 Task: Find connections with filter location Traiskirchen with filter topic #digitalnomadwith filter profile language English with filter current company RBL Bank with filter school Crescent School with filter industry Broadcast Media Production and Distribution with filter service category Market Research with filter keywords title Guidance Counselor
Action: Mouse moved to (427, 149)
Screenshot: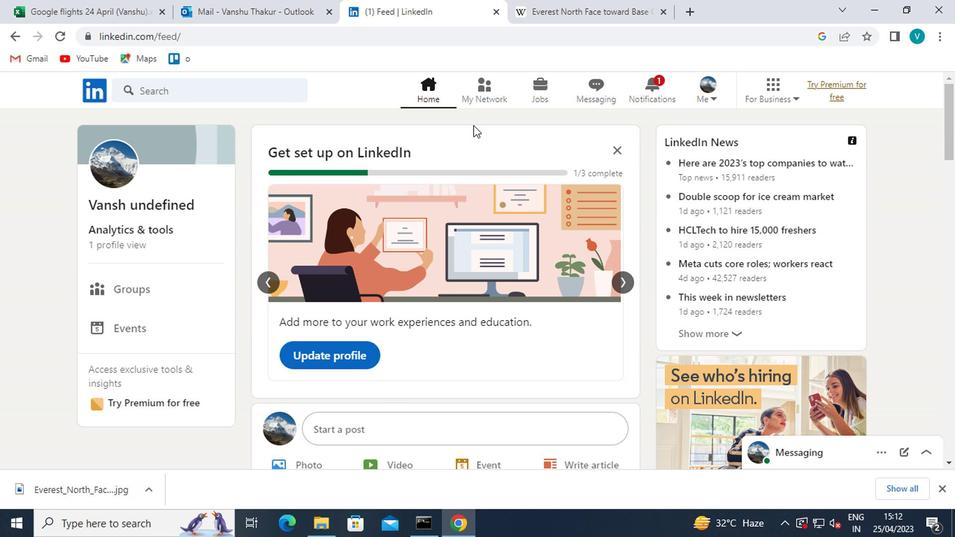 
Action: Mouse pressed left at (427, 149)
Screenshot: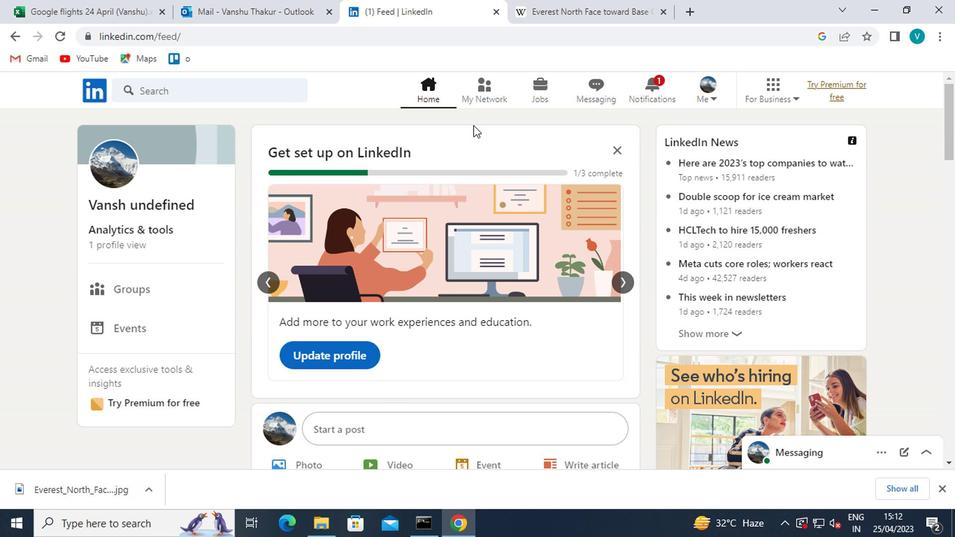 
Action: Mouse moved to (183, 202)
Screenshot: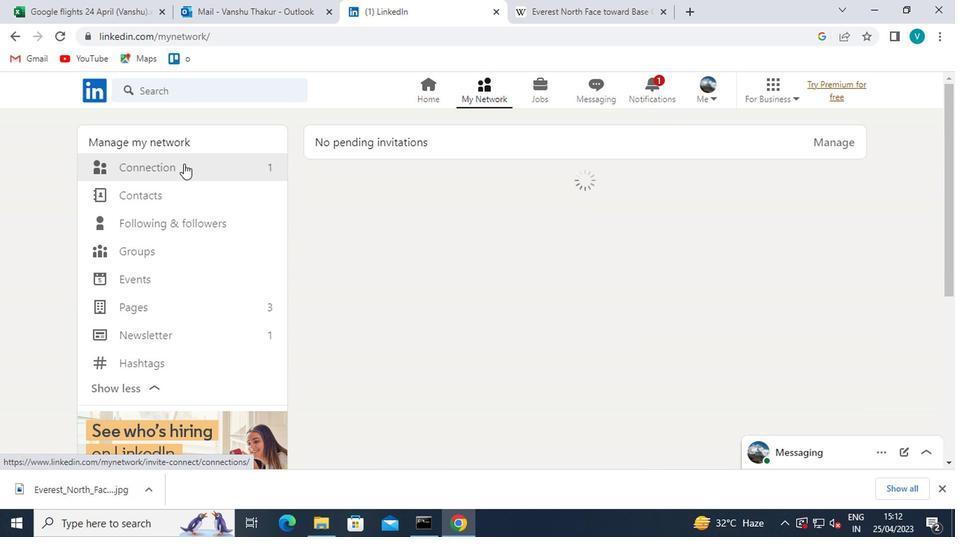 
Action: Mouse pressed left at (183, 202)
Screenshot: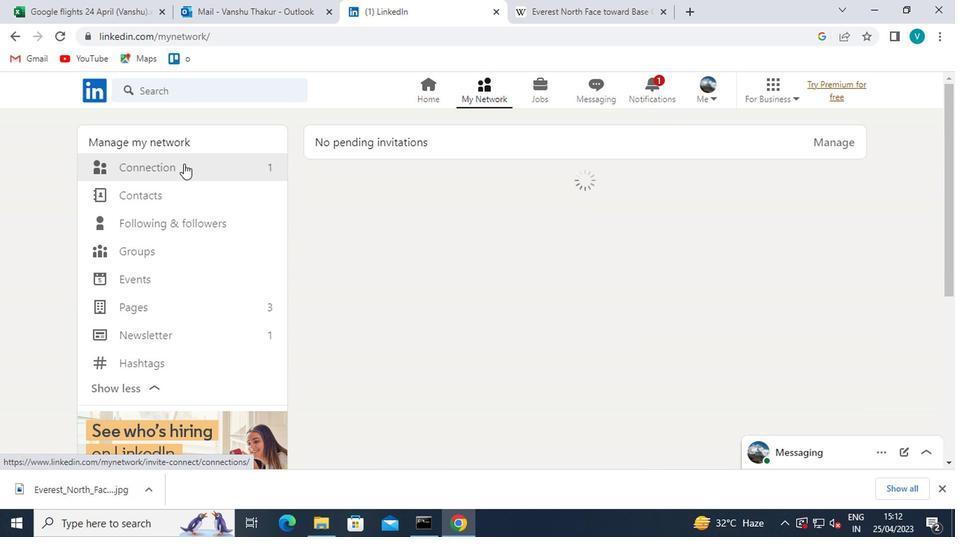 
Action: Mouse moved to (489, 206)
Screenshot: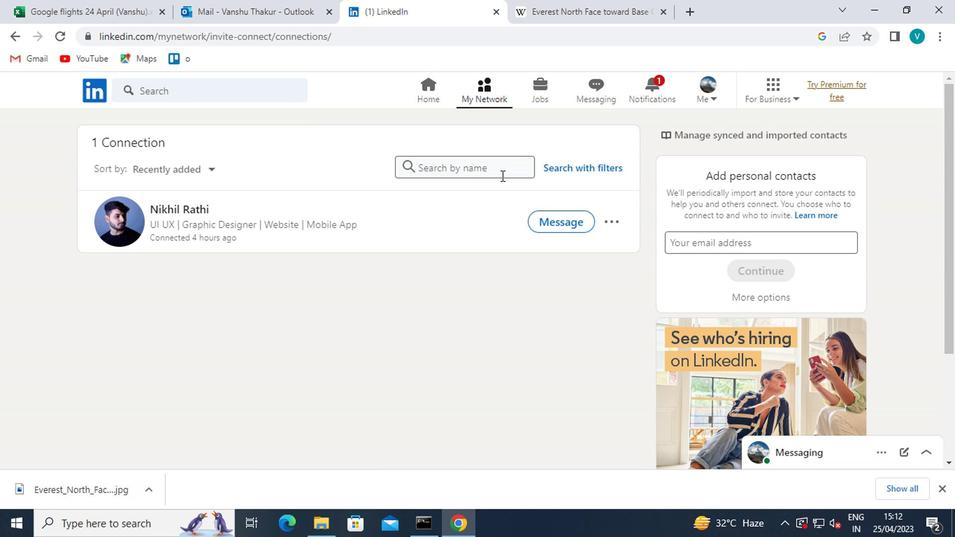 
Action: Mouse pressed left at (489, 206)
Screenshot: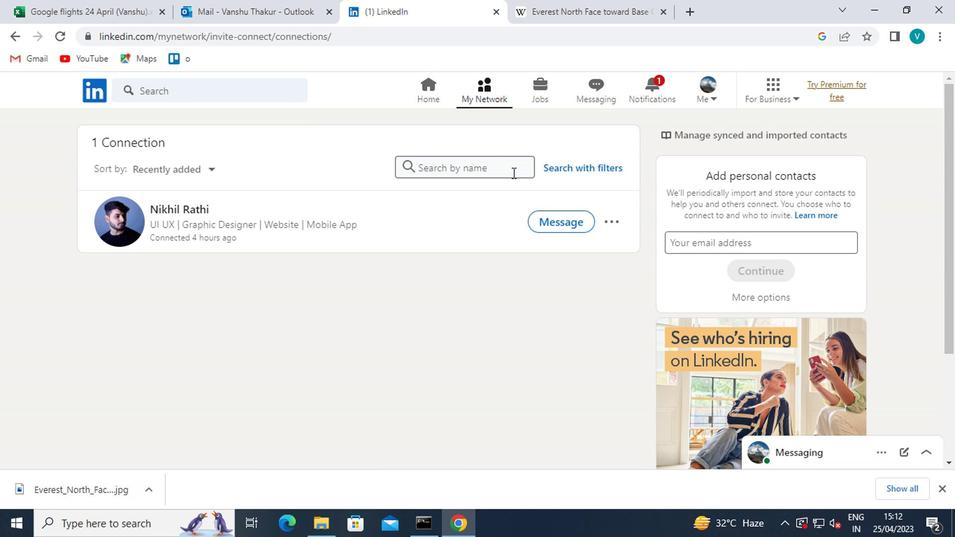 
Action: Mouse moved to (417, 172)
Screenshot: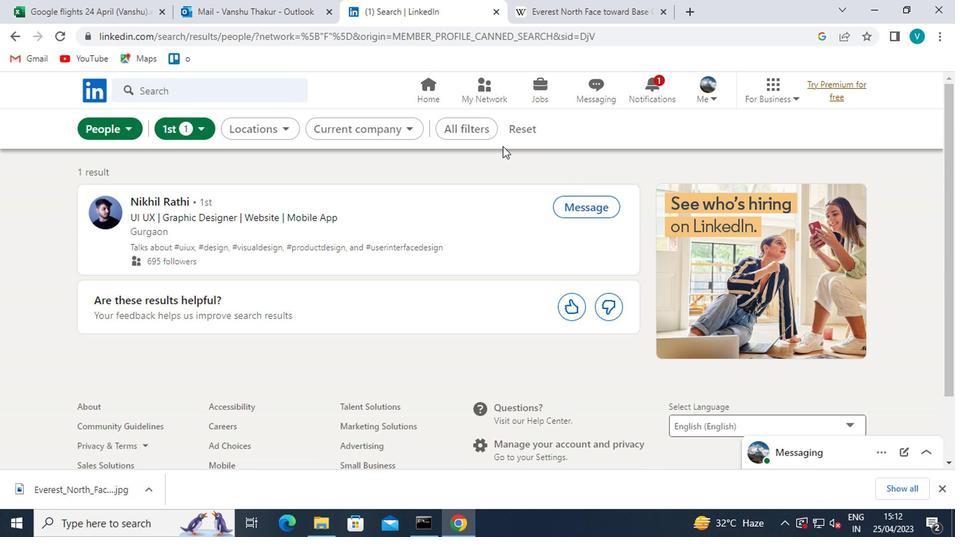 
Action: Mouse pressed left at (417, 172)
Screenshot: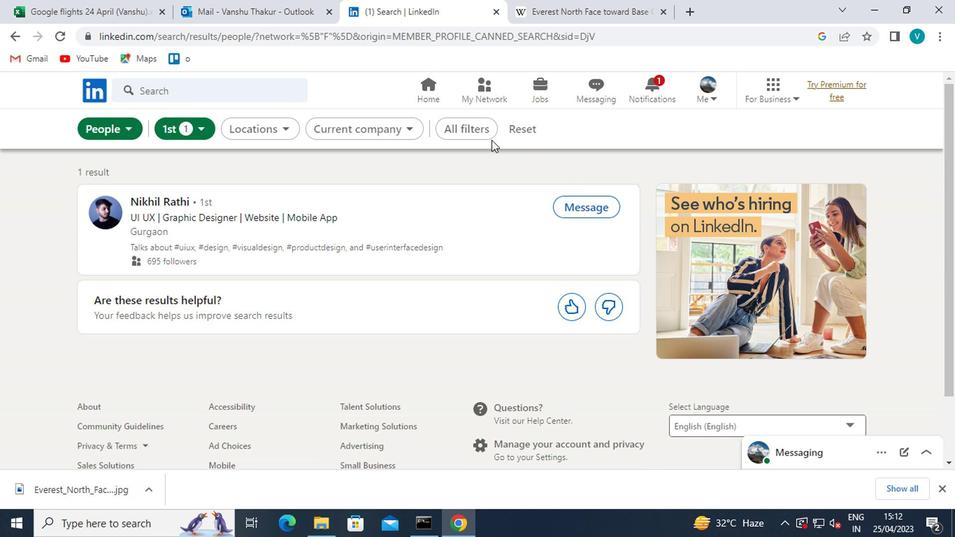 
Action: Mouse moved to (525, 257)
Screenshot: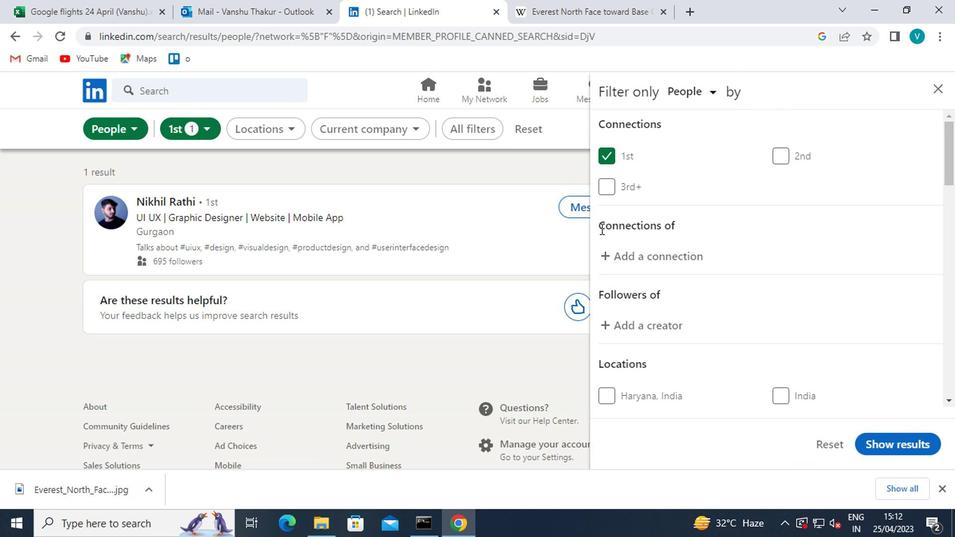 
Action: Mouse scrolled (525, 257) with delta (0, 0)
Screenshot: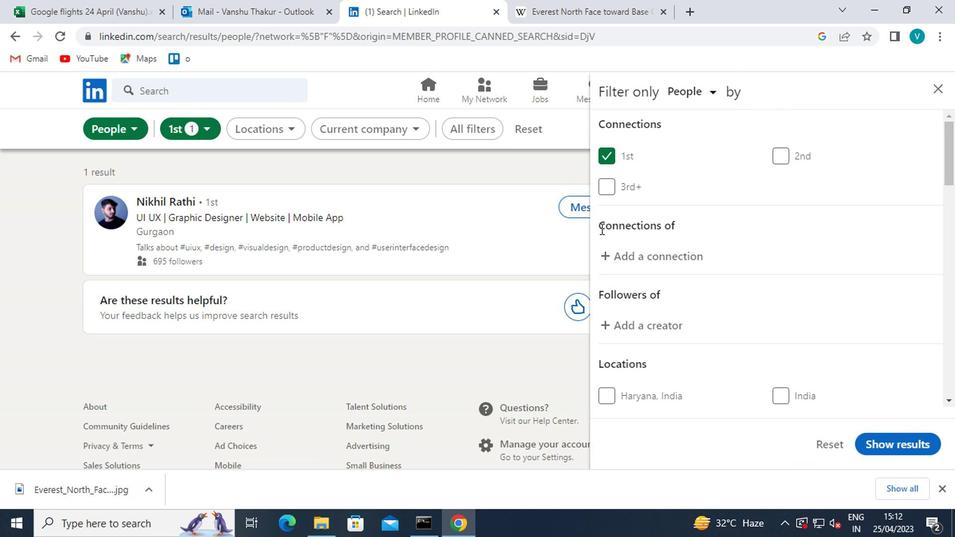 
Action: Mouse moved to (525, 258)
Screenshot: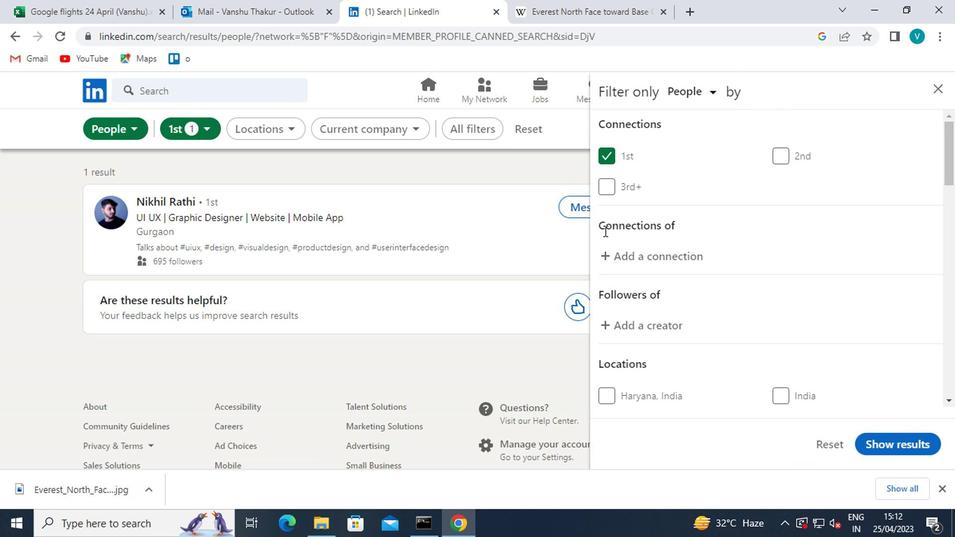 
Action: Mouse scrolled (525, 257) with delta (0, 0)
Screenshot: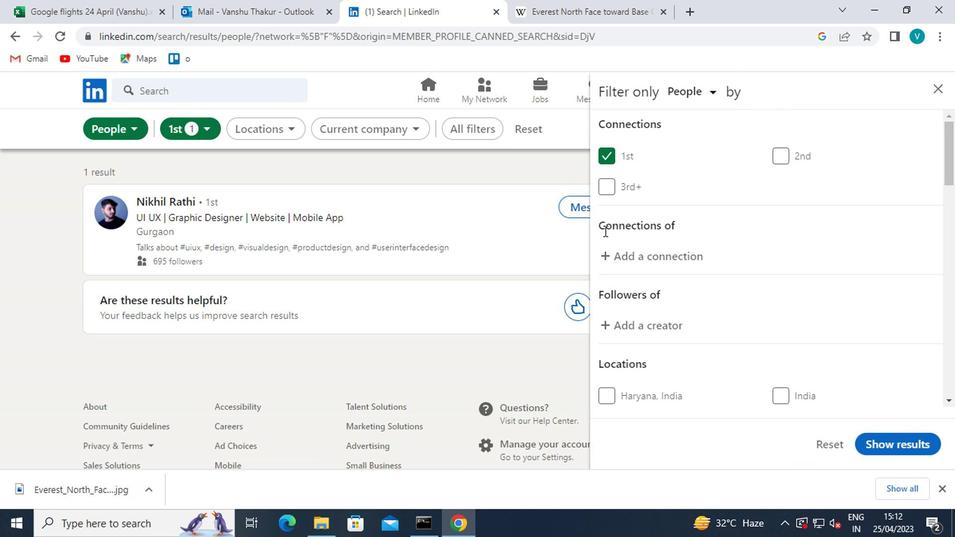 
Action: Mouse moved to (560, 310)
Screenshot: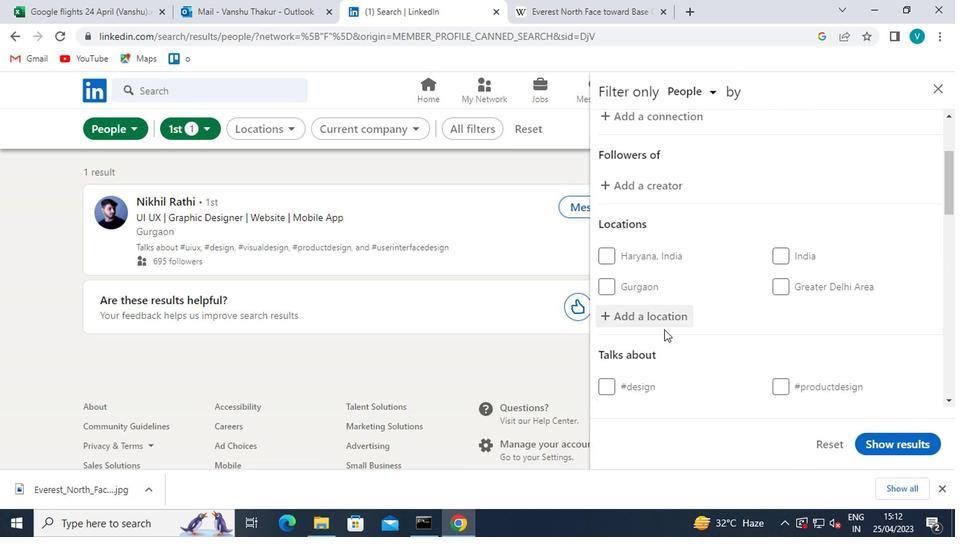 
Action: Mouse pressed left at (560, 310)
Screenshot: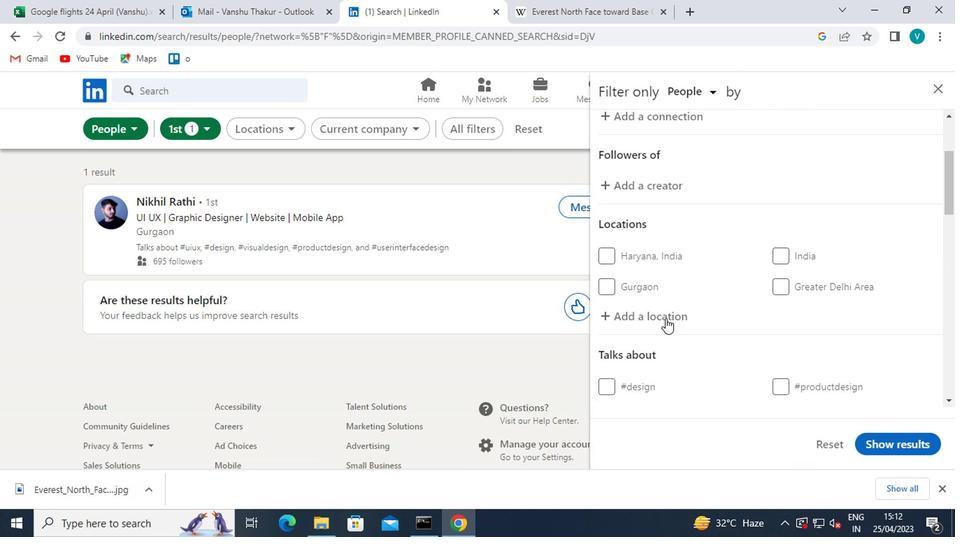 
Action: Mouse moved to (558, 307)
Screenshot: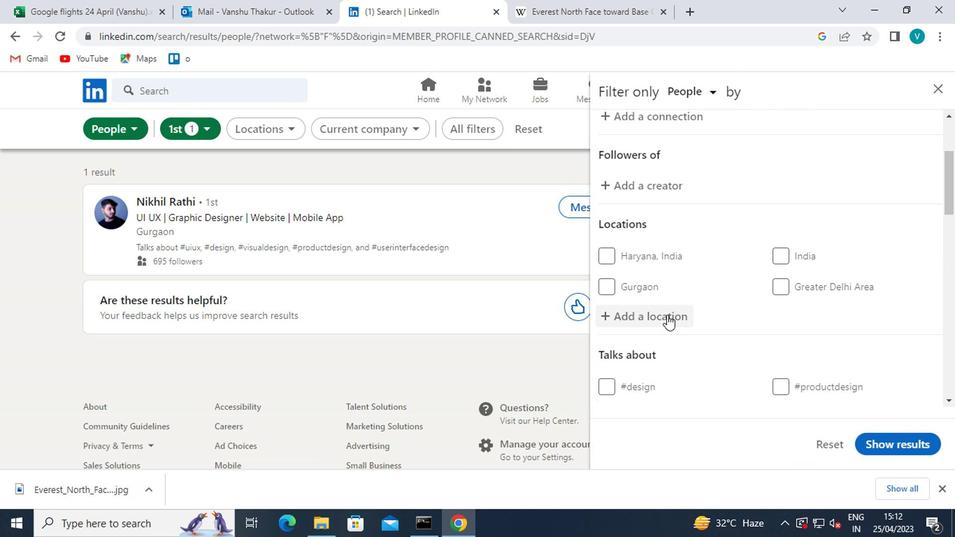 
Action: Key pressed <Key.shift>TRAISKIRCHEN
Screenshot: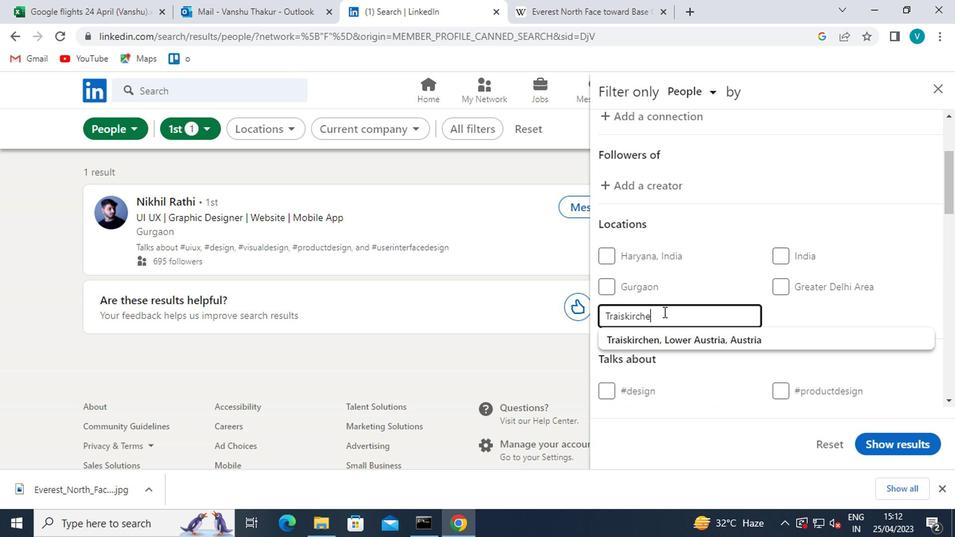 
Action: Mouse moved to (555, 321)
Screenshot: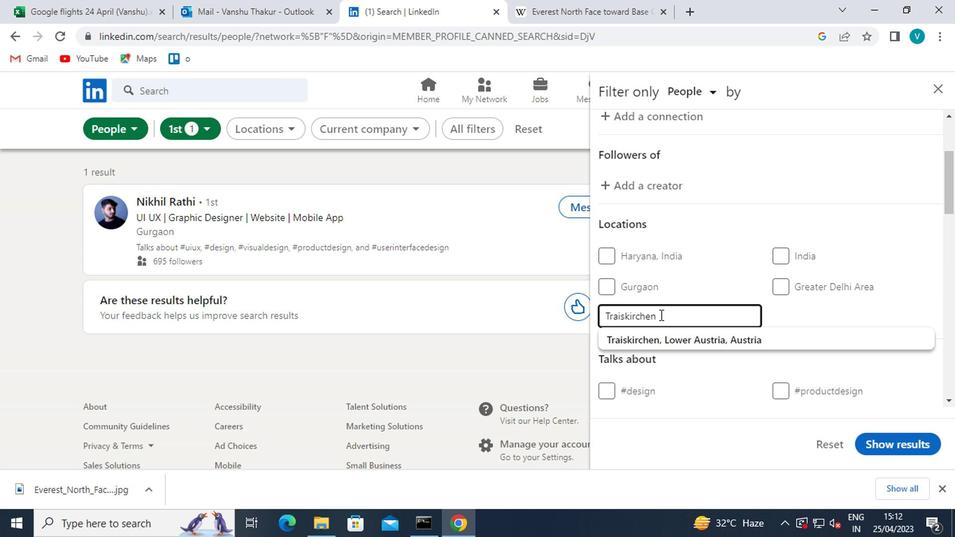 
Action: Mouse pressed left at (555, 321)
Screenshot: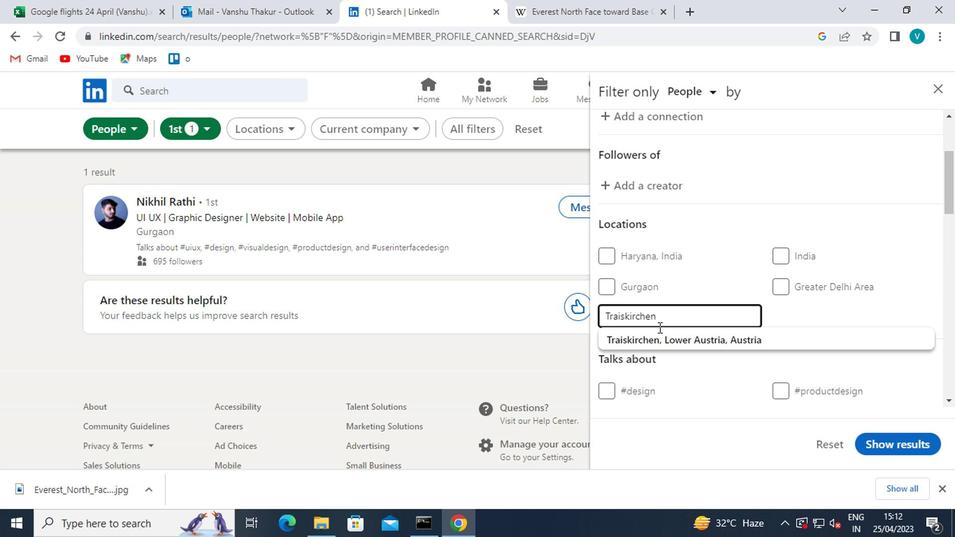 
Action: Mouse moved to (555, 321)
Screenshot: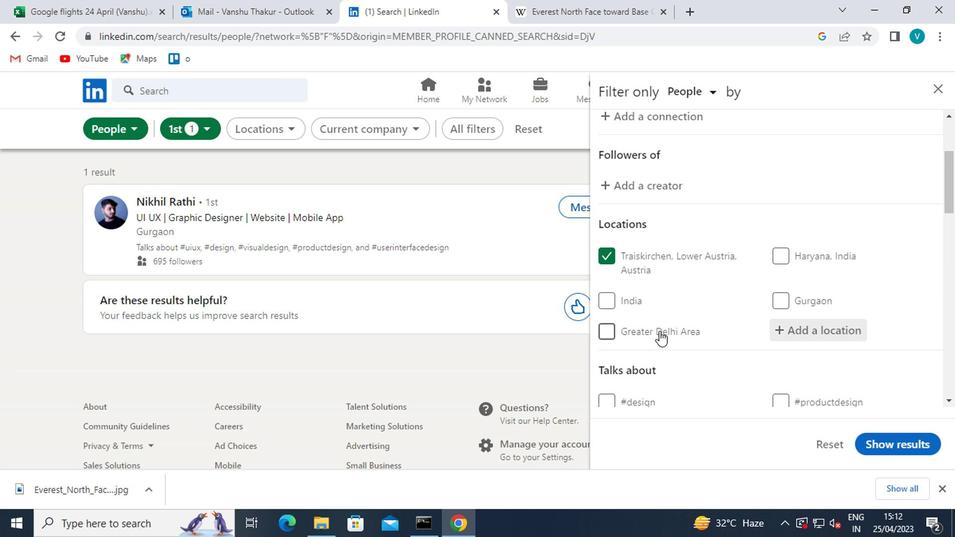 
Action: Mouse scrolled (555, 320) with delta (0, 0)
Screenshot: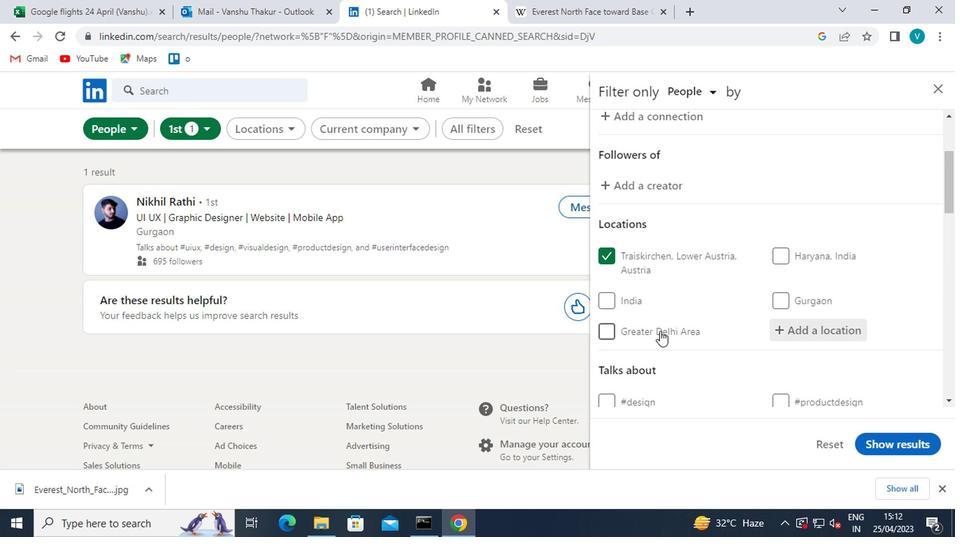 
Action: Mouse moved to (641, 359)
Screenshot: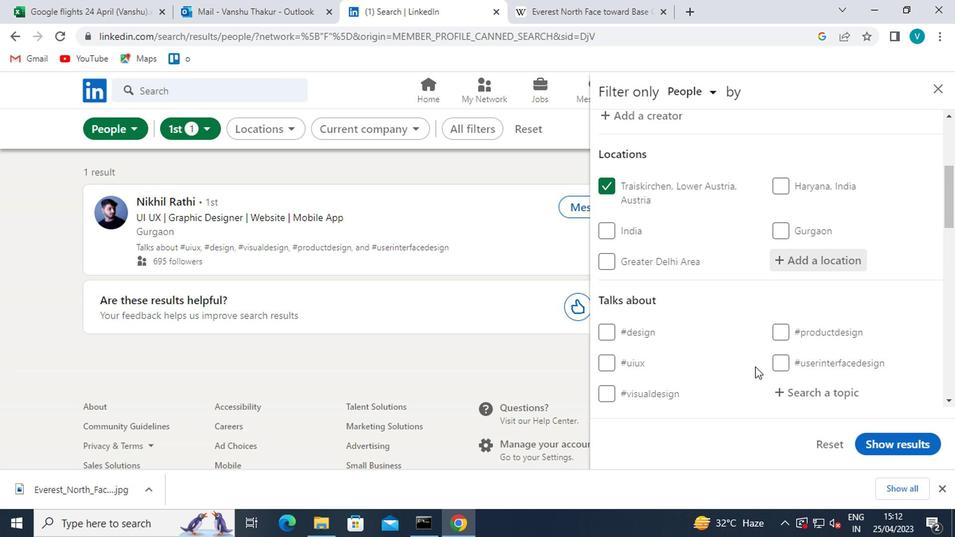 
Action: Mouse pressed left at (641, 359)
Screenshot: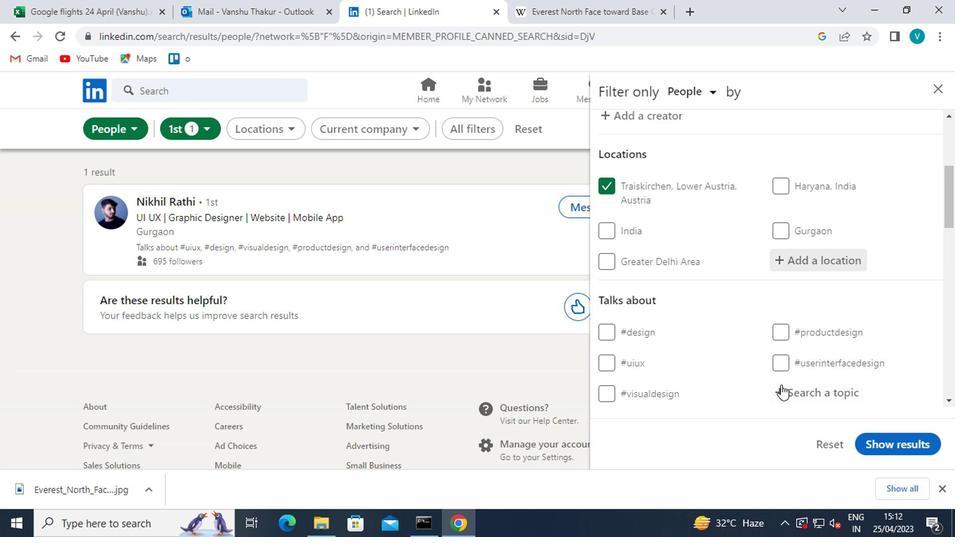 
Action: Mouse moved to (640, 357)
Screenshot: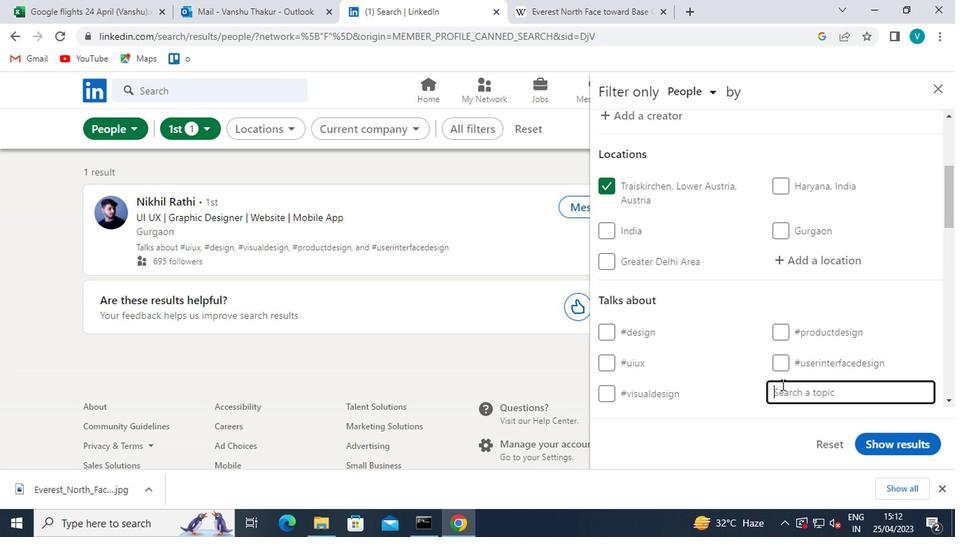 
Action: Key pressed <Key.shift>#DIGITALNOMAD
Screenshot: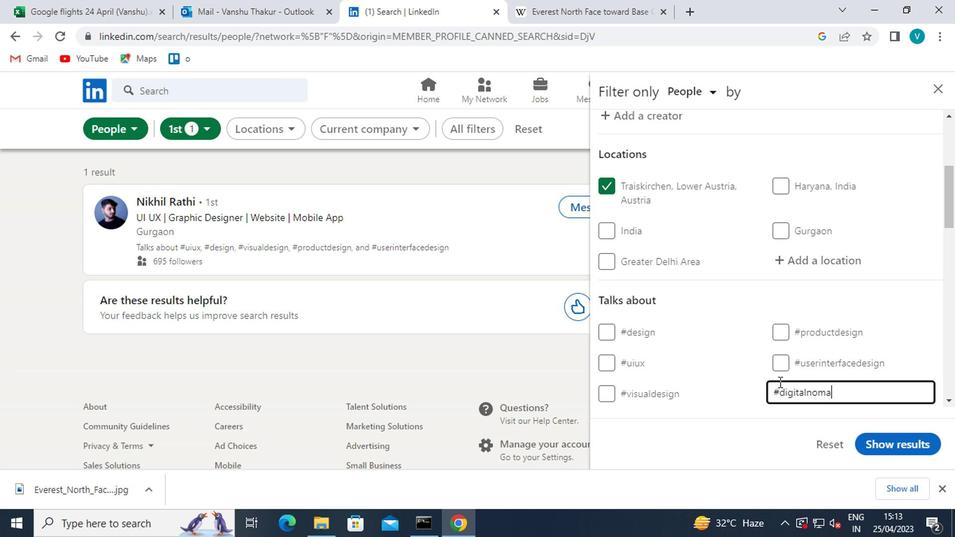 
Action: Mouse moved to (638, 386)
Screenshot: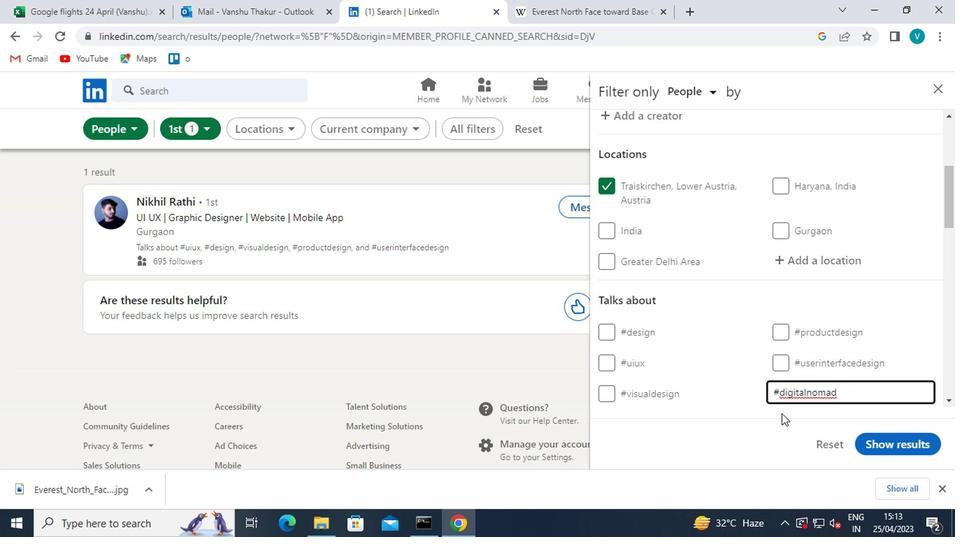 
Action: Mouse pressed left at (638, 386)
Screenshot: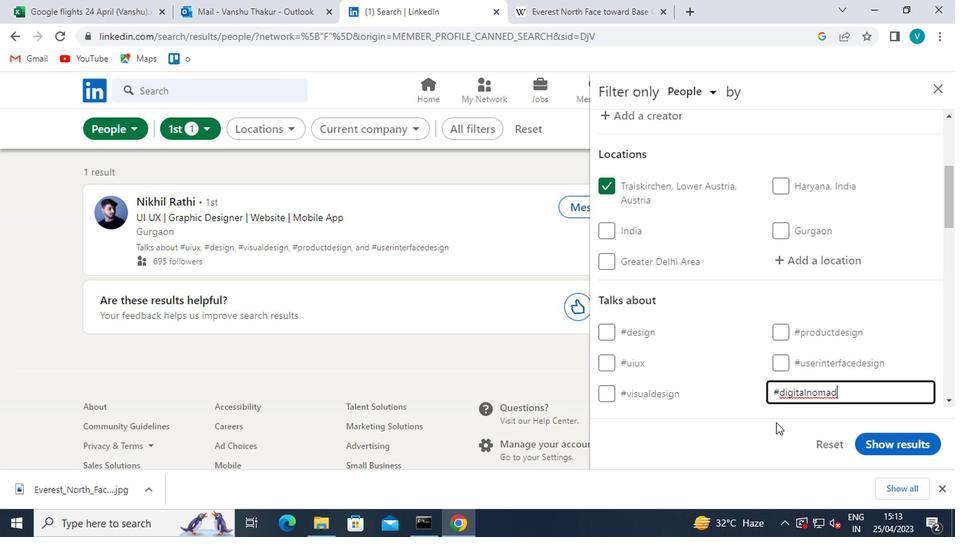 
Action: Mouse scrolled (638, 386) with delta (0, 0)
Screenshot: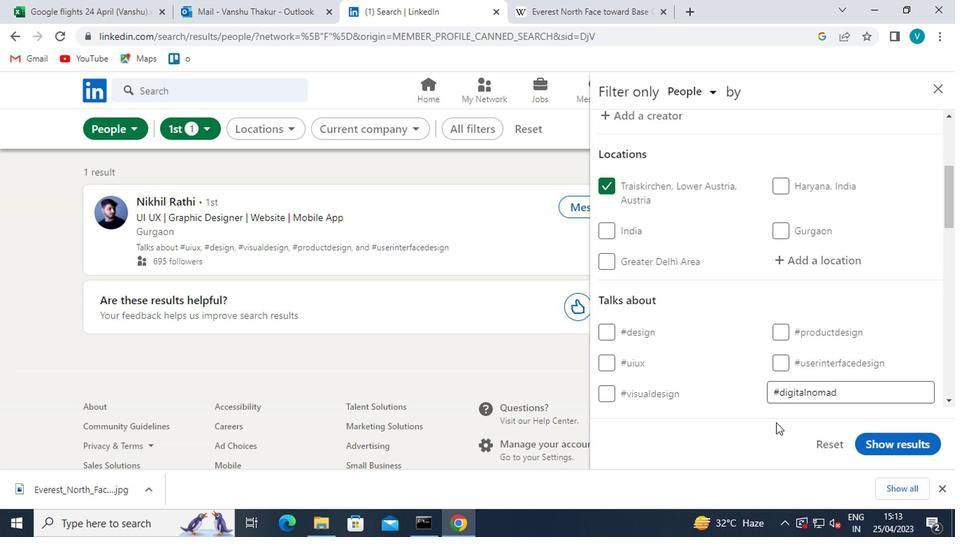 
Action: Mouse scrolled (638, 386) with delta (0, 0)
Screenshot: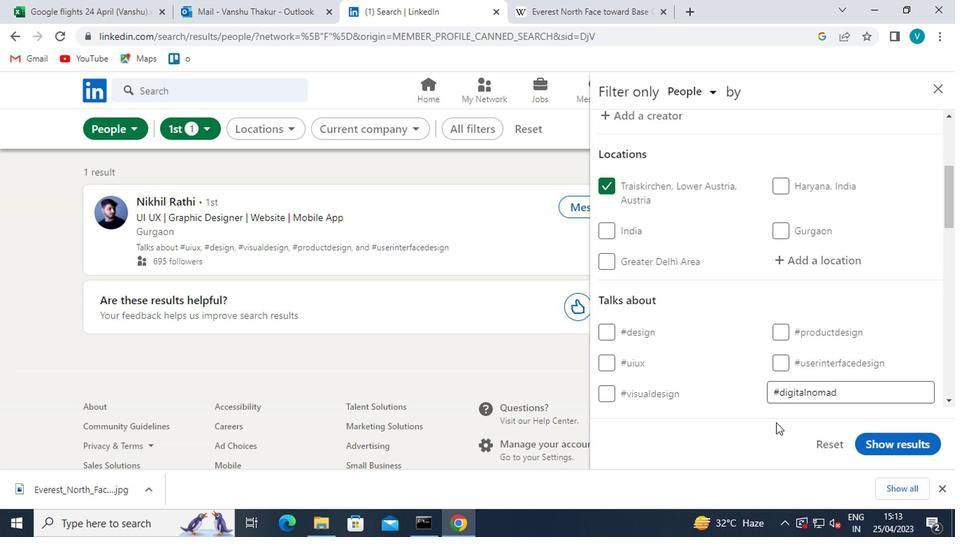 
Action: Mouse scrolled (638, 386) with delta (0, 0)
Screenshot: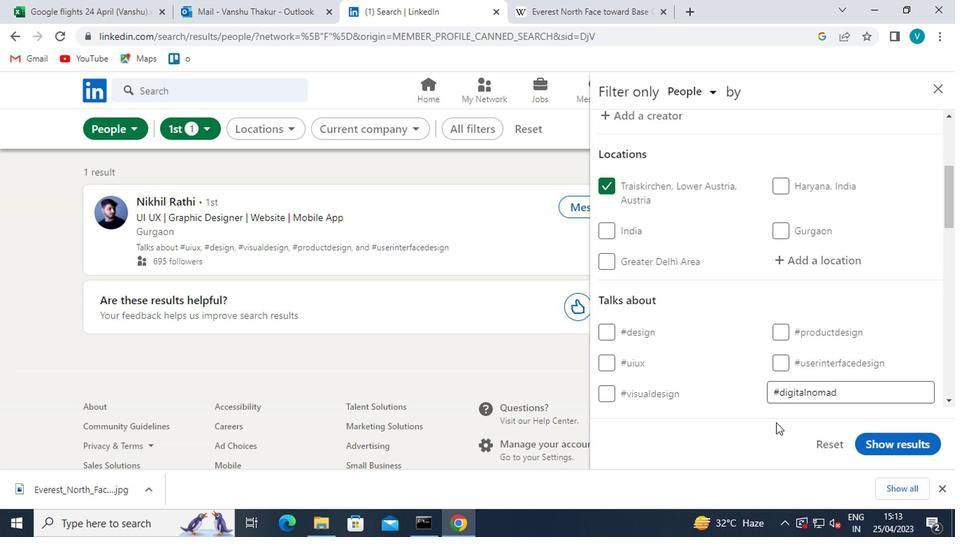 
Action: Mouse moved to (620, 311)
Screenshot: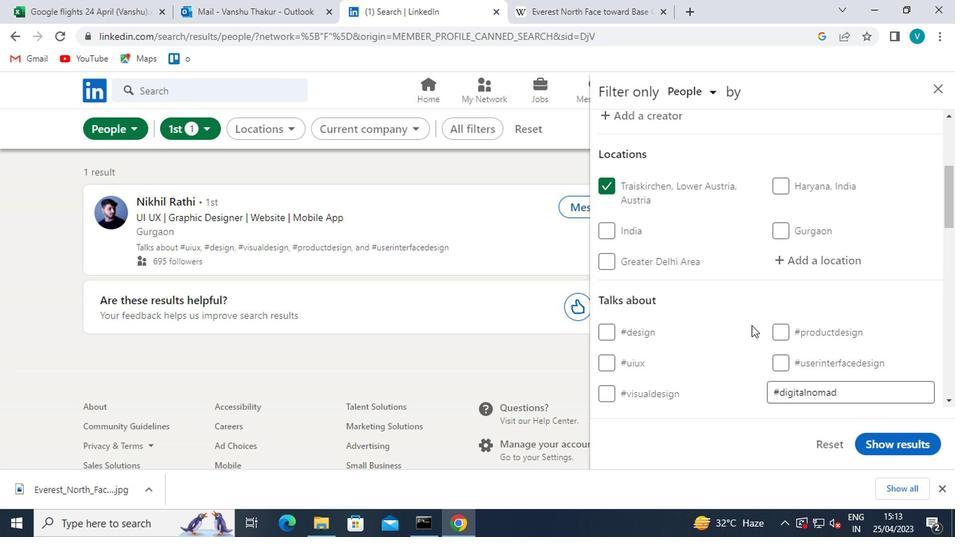 
Action: Mouse scrolled (620, 311) with delta (0, 0)
Screenshot: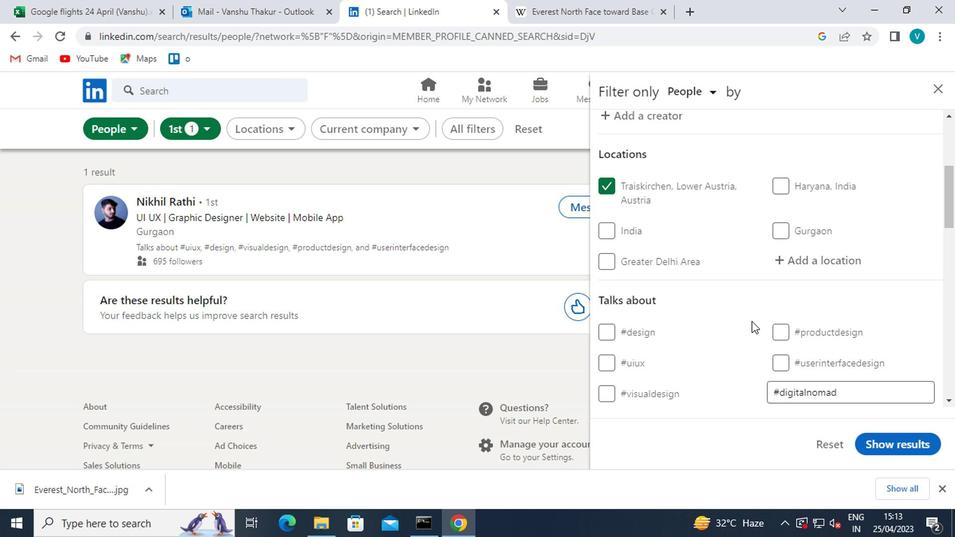 
Action: Mouse scrolled (620, 311) with delta (0, 0)
Screenshot: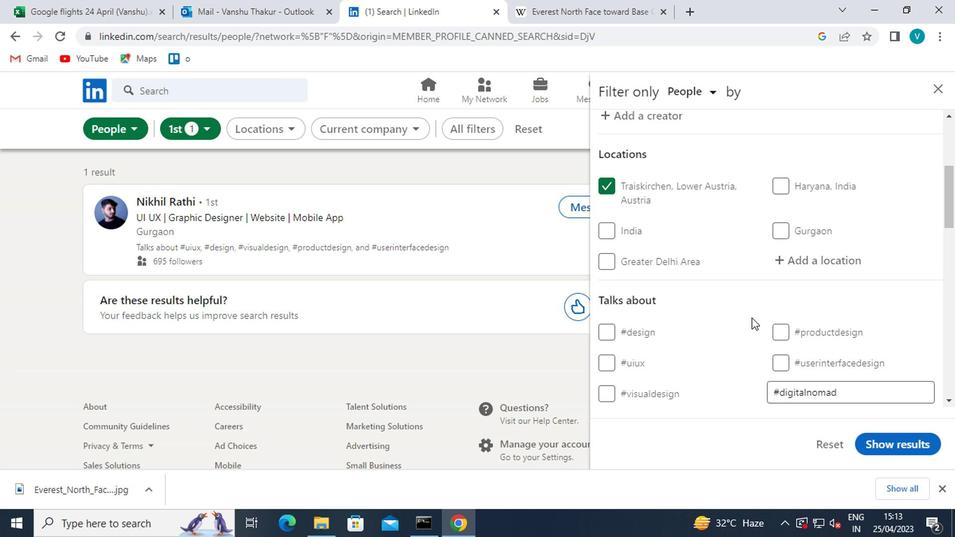 
Action: Mouse moved to (651, 296)
Screenshot: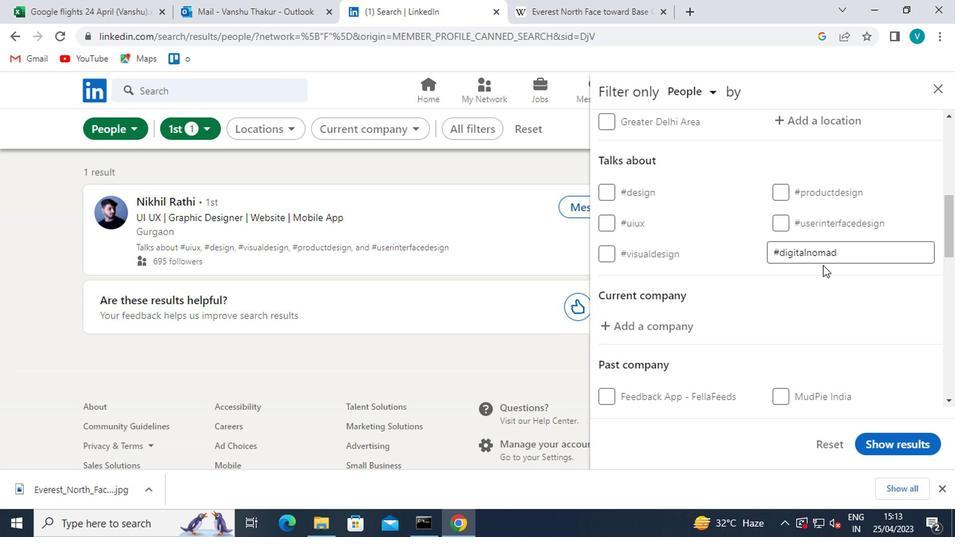 
Action: Mouse scrolled (651, 295) with delta (0, 0)
Screenshot: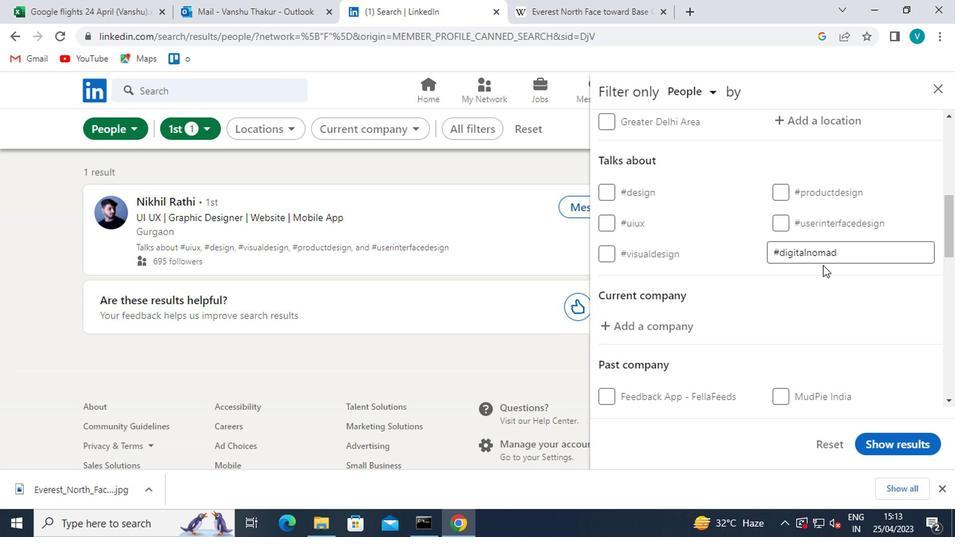 
Action: Mouse moved to (649, 299)
Screenshot: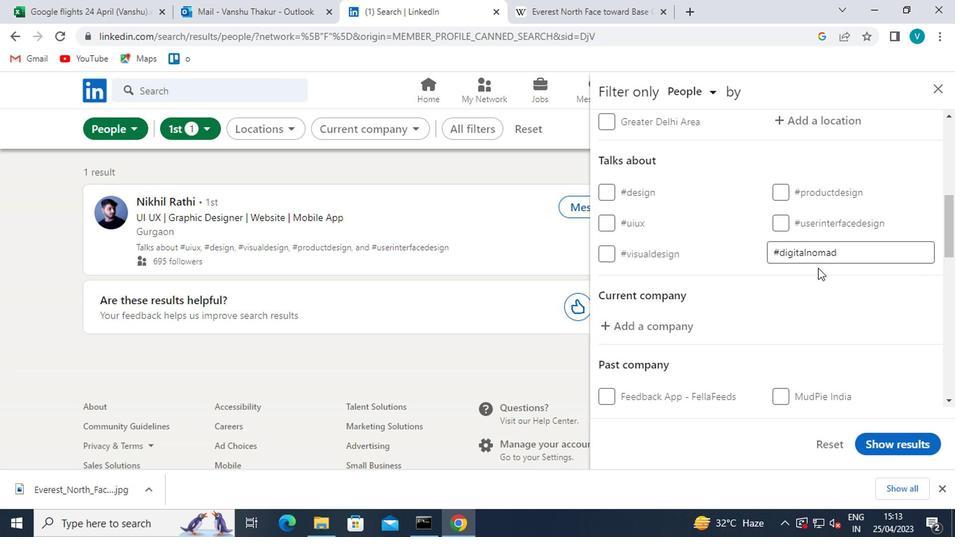 
Action: Mouse scrolled (649, 299) with delta (0, 0)
Screenshot: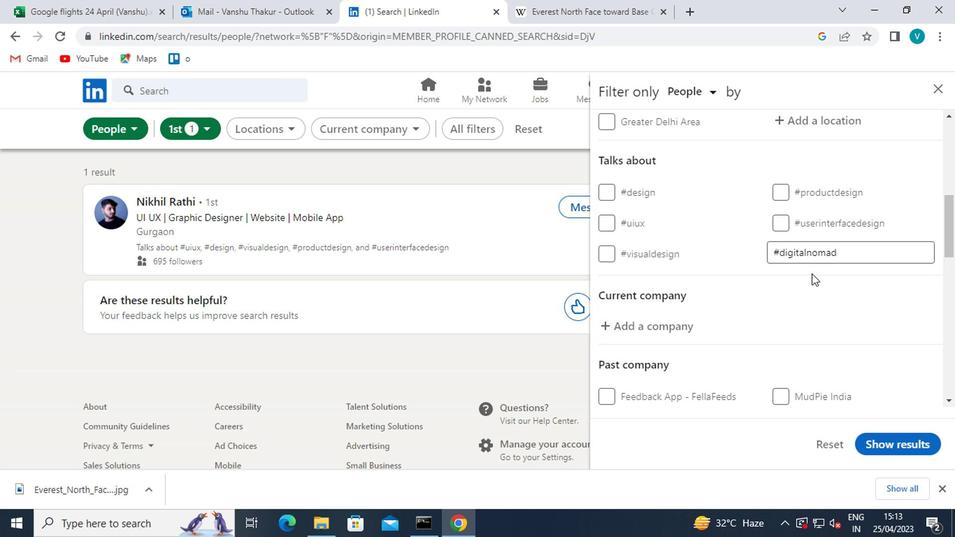 
Action: Mouse moved to (644, 304)
Screenshot: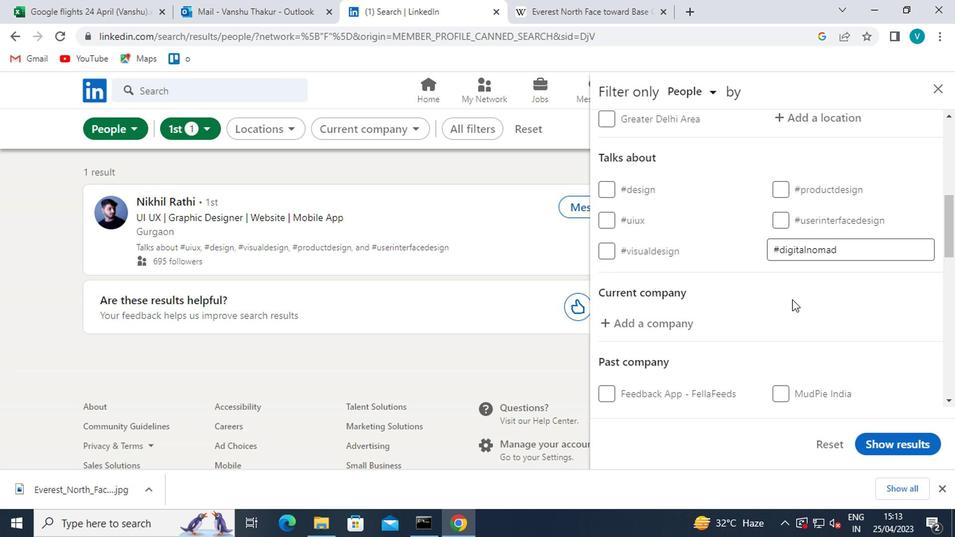 
Action: Mouse scrolled (644, 303) with delta (0, 0)
Screenshot: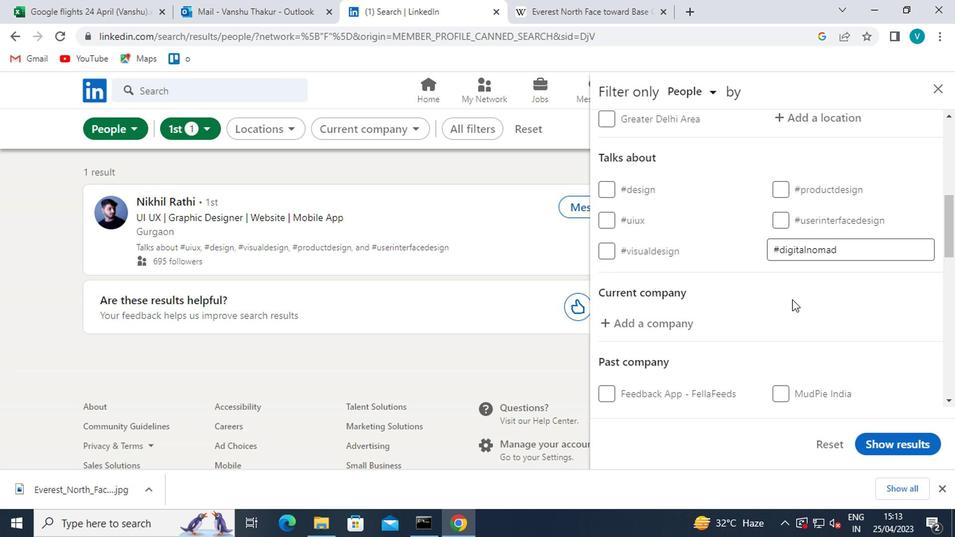 
Action: Mouse moved to (639, 307)
Screenshot: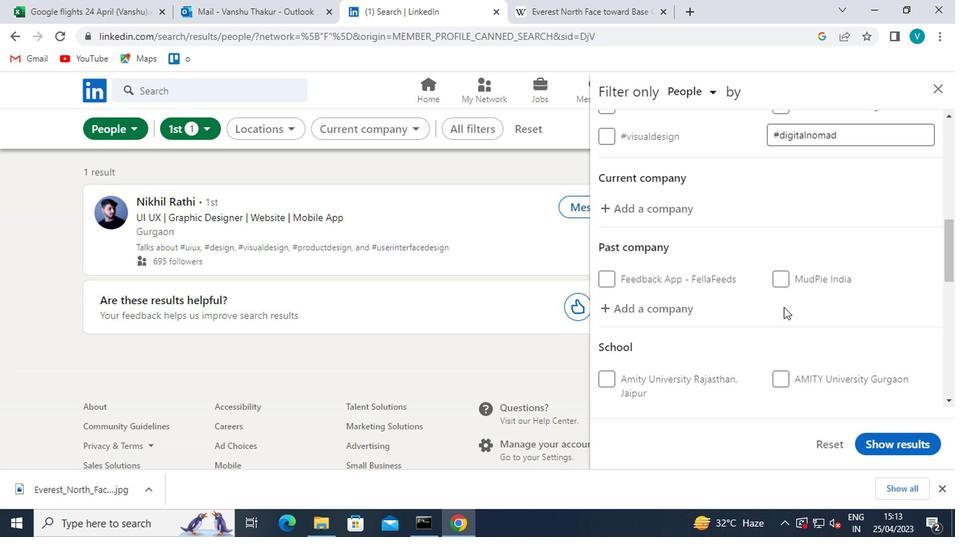 
Action: Mouse scrolled (639, 306) with delta (0, 0)
Screenshot: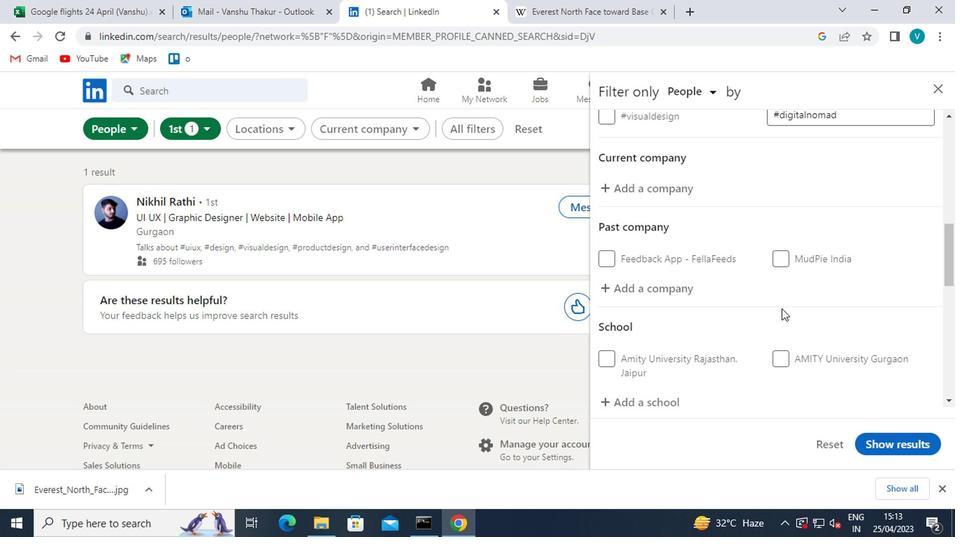 
Action: Mouse moved to (532, 337)
Screenshot: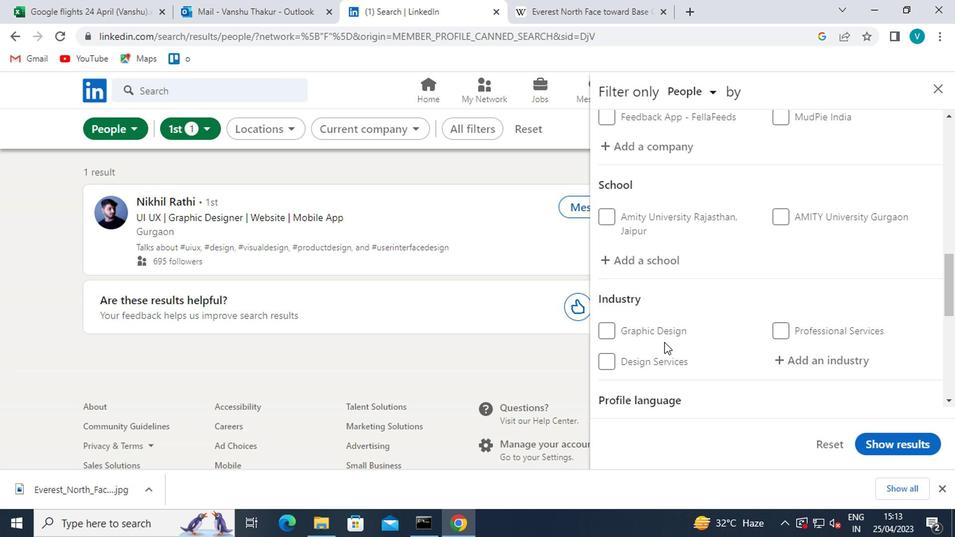 
Action: Mouse scrolled (532, 336) with delta (0, 0)
Screenshot: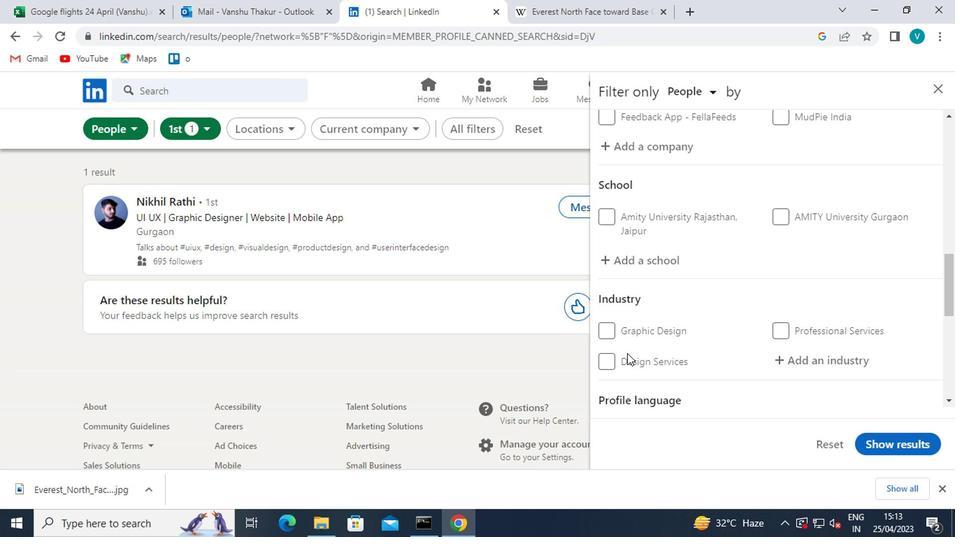 
Action: Mouse moved to (517, 342)
Screenshot: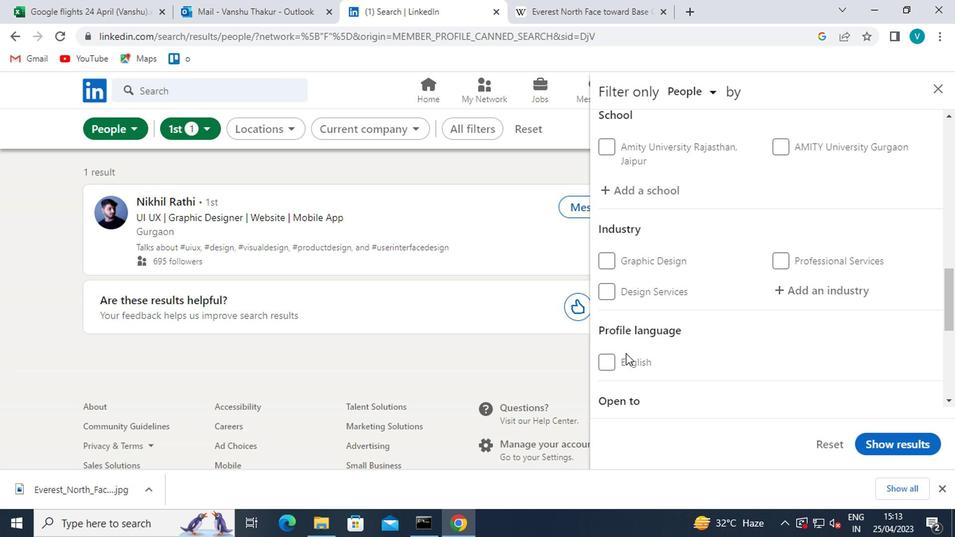 
Action: Mouse pressed left at (517, 342)
Screenshot: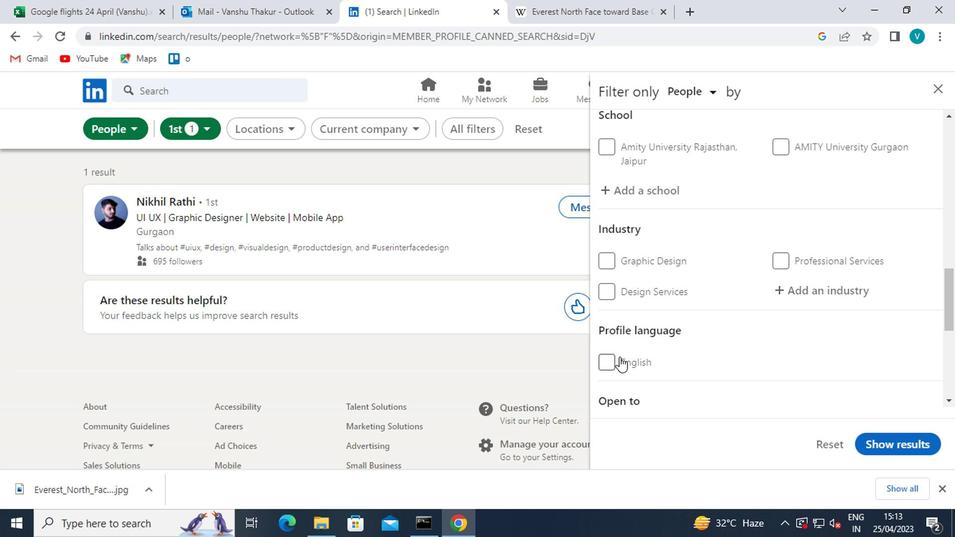
Action: Mouse moved to (572, 299)
Screenshot: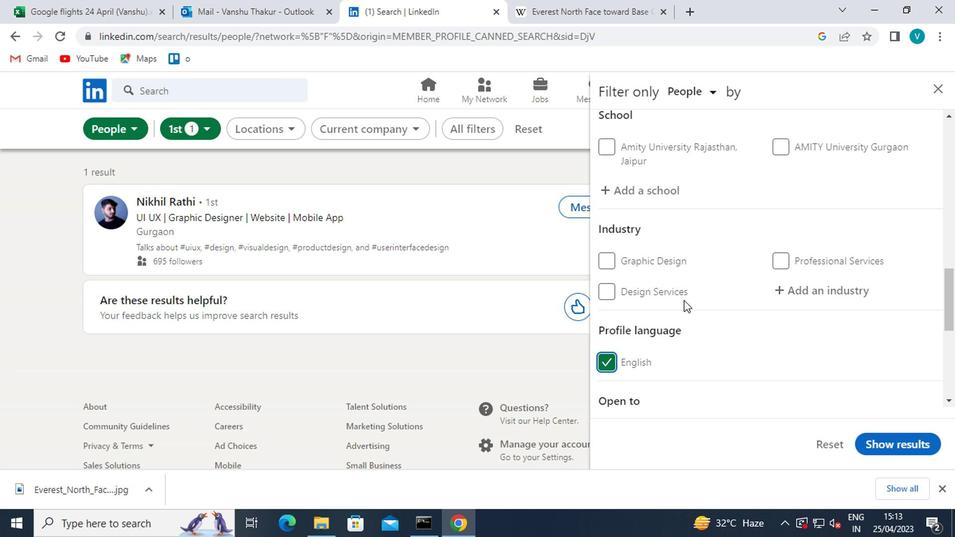 
Action: Mouse scrolled (572, 300) with delta (0, 0)
Screenshot: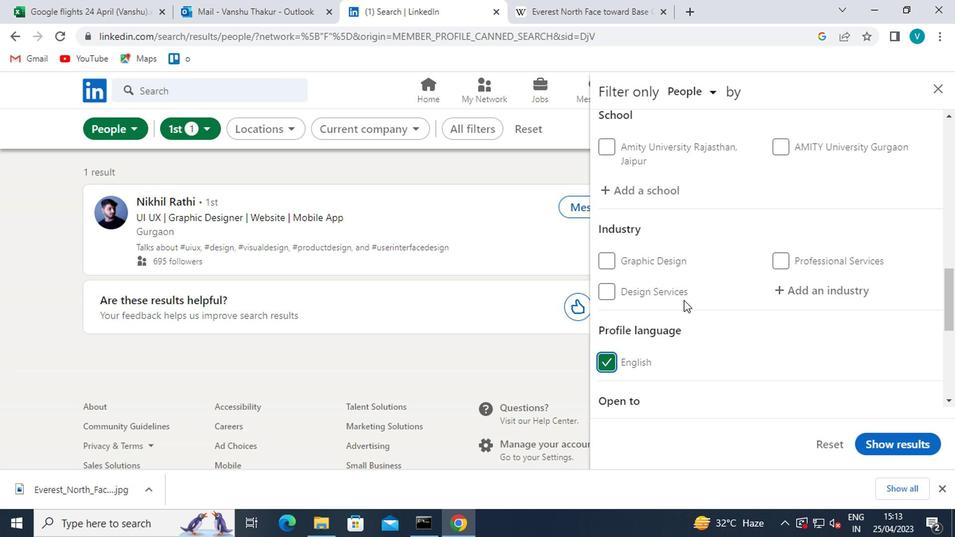 
Action: Mouse scrolled (572, 300) with delta (0, 0)
Screenshot: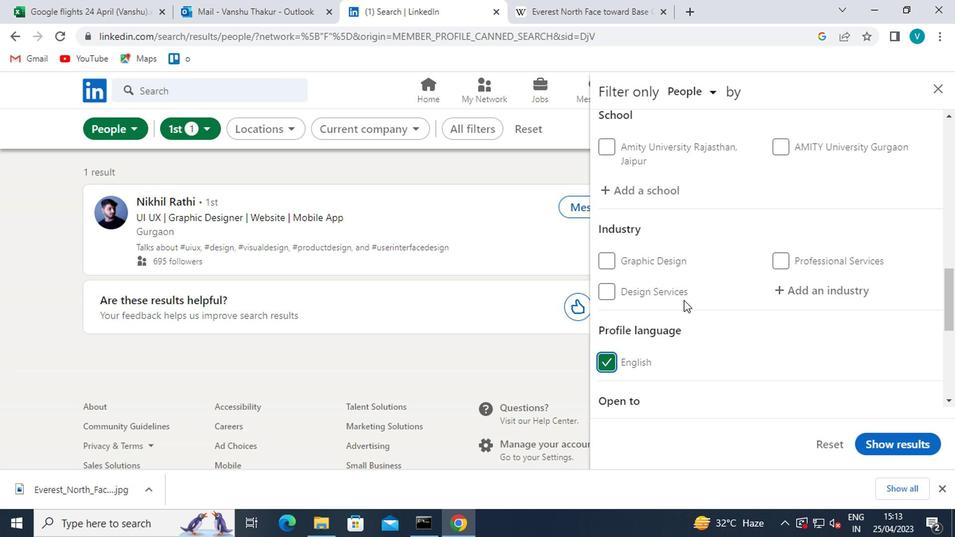 
Action: Mouse scrolled (572, 300) with delta (0, 0)
Screenshot: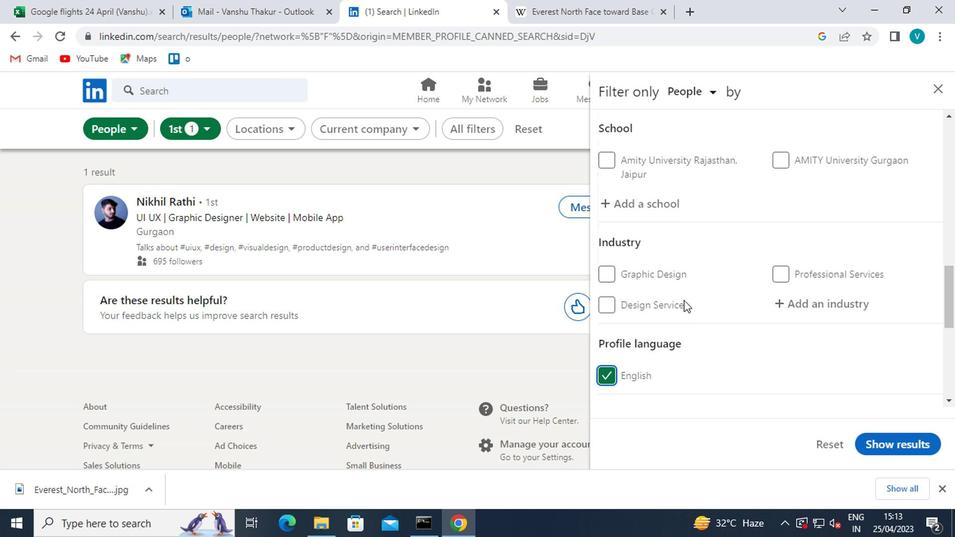 
Action: Mouse scrolled (572, 300) with delta (0, 0)
Screenshot: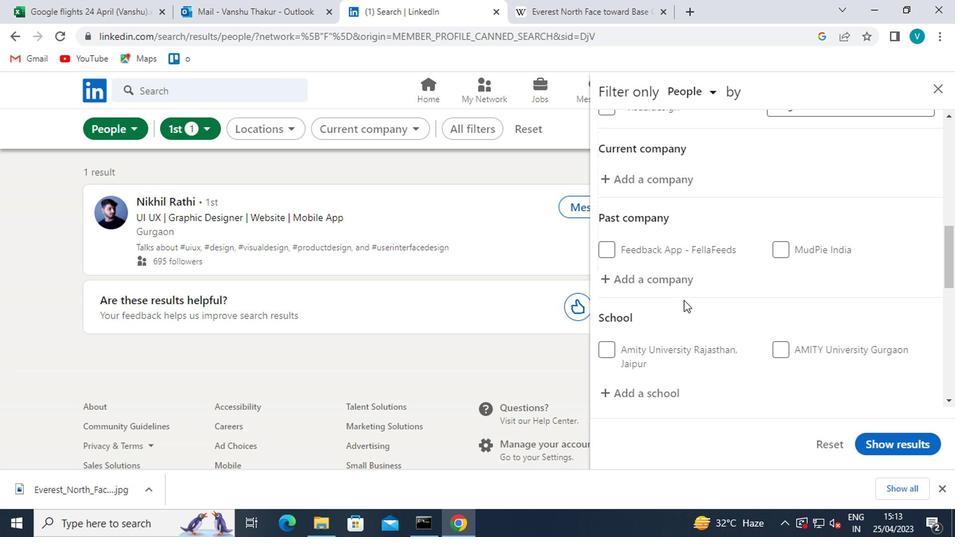 
Action: Mouse moved to (562, 272)
Screenshot: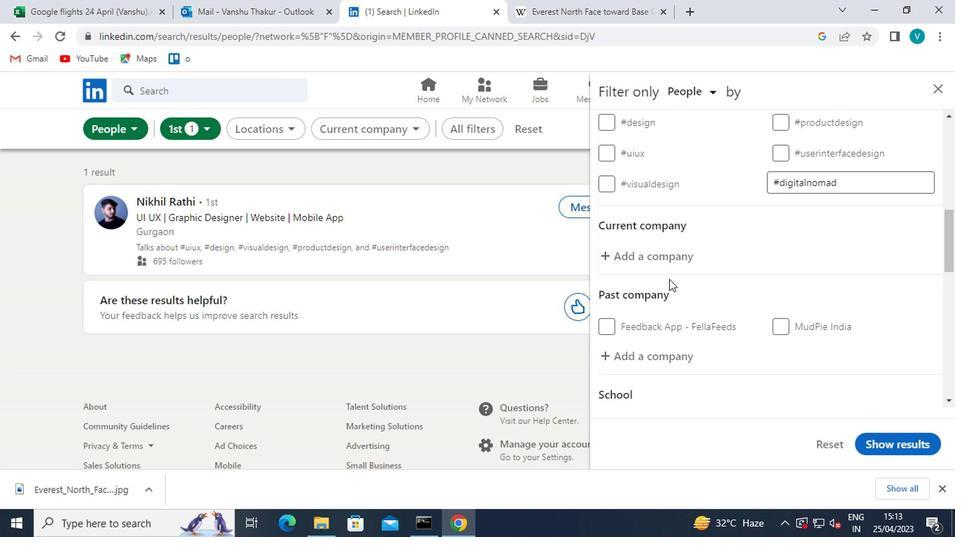 
Action: Mouse pressed left at (562, 272)
Screenshot: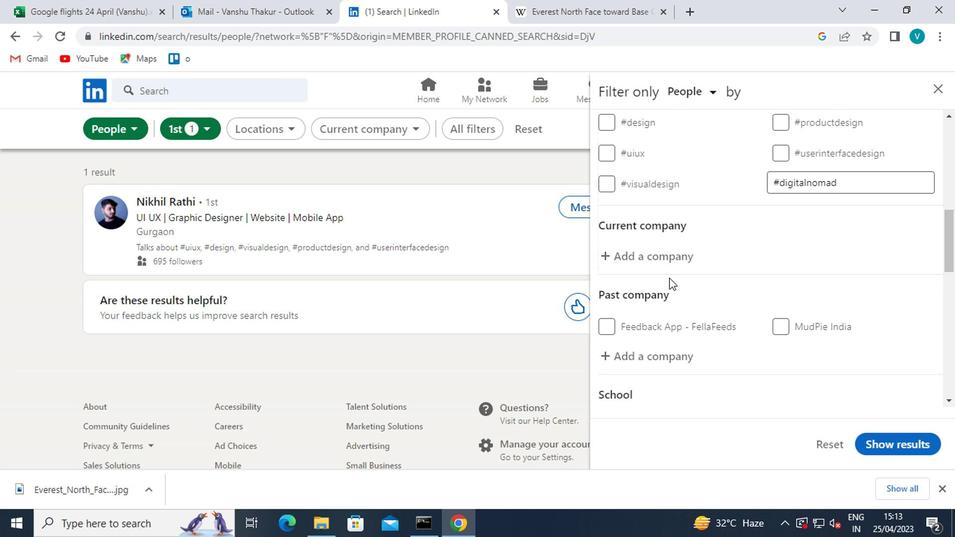 
Action: Mouse moved to (562, 271)
Screenshot: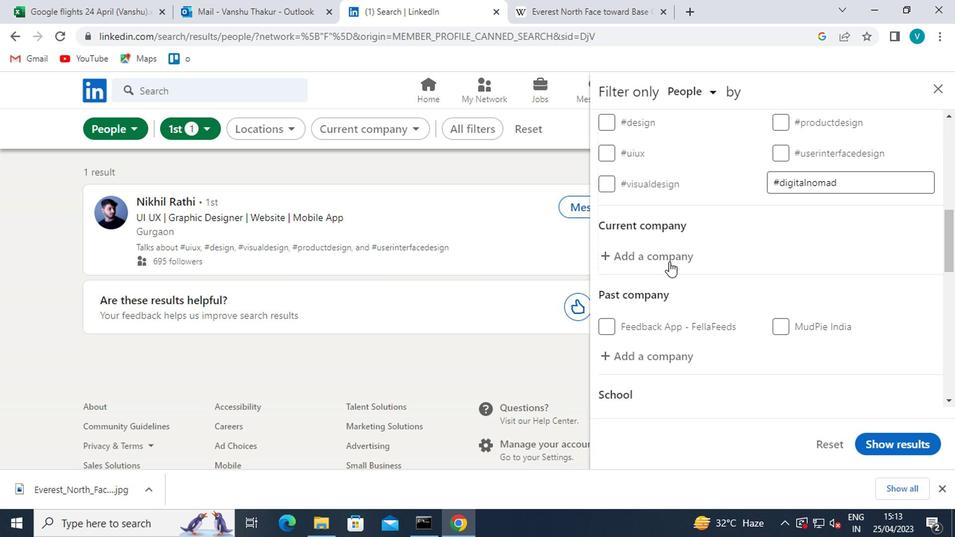 
Action: Key pressed <Key.shift>RBL<Key.space>
Screenshot: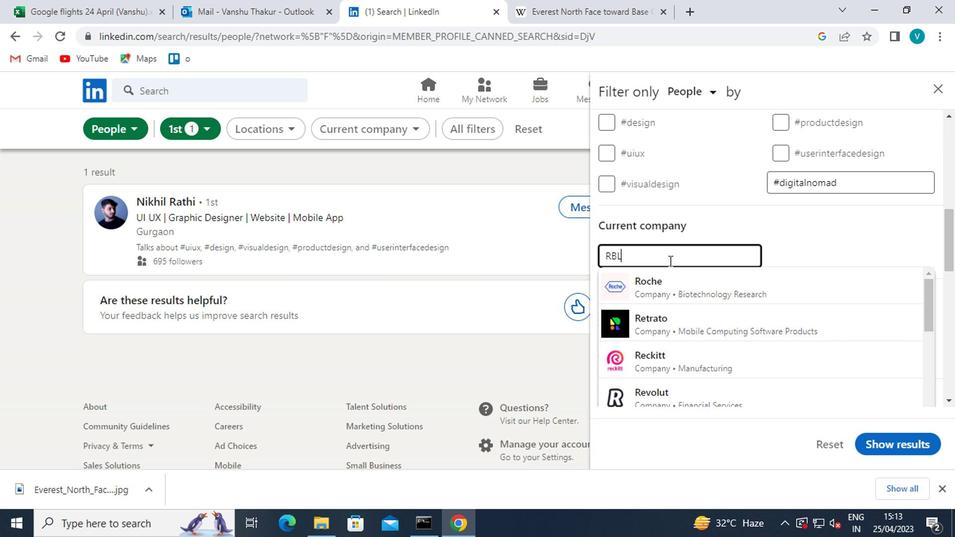 
Action: Mouse moved to (547, 287)
Screenshot: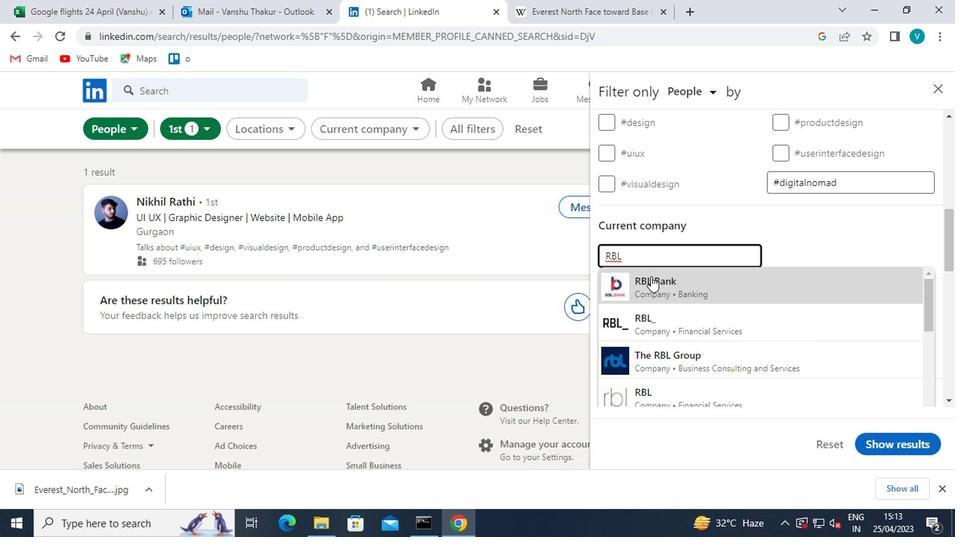 
Action: Mouse pressed left at (547, 287)
Screenshot: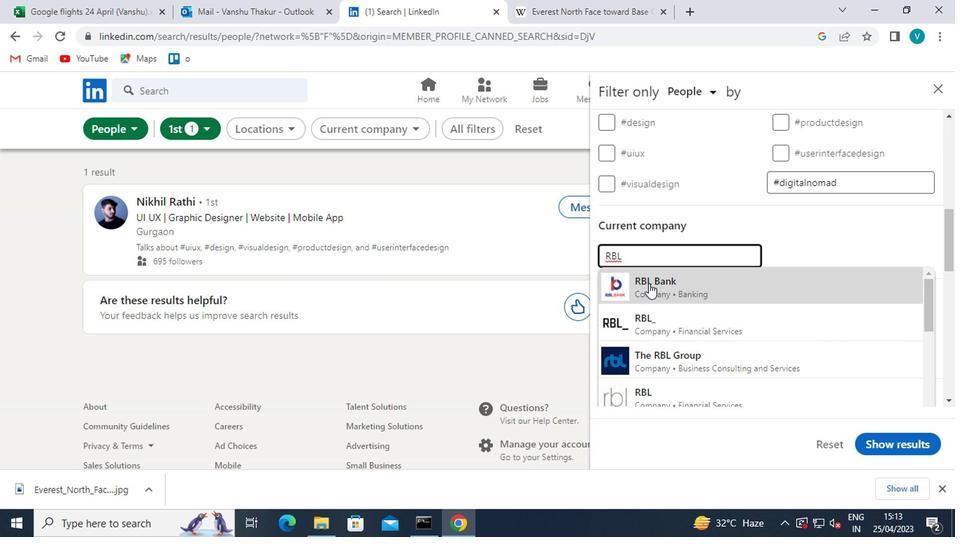 
Action: Mouse moved to (548, 288)
Screenshot: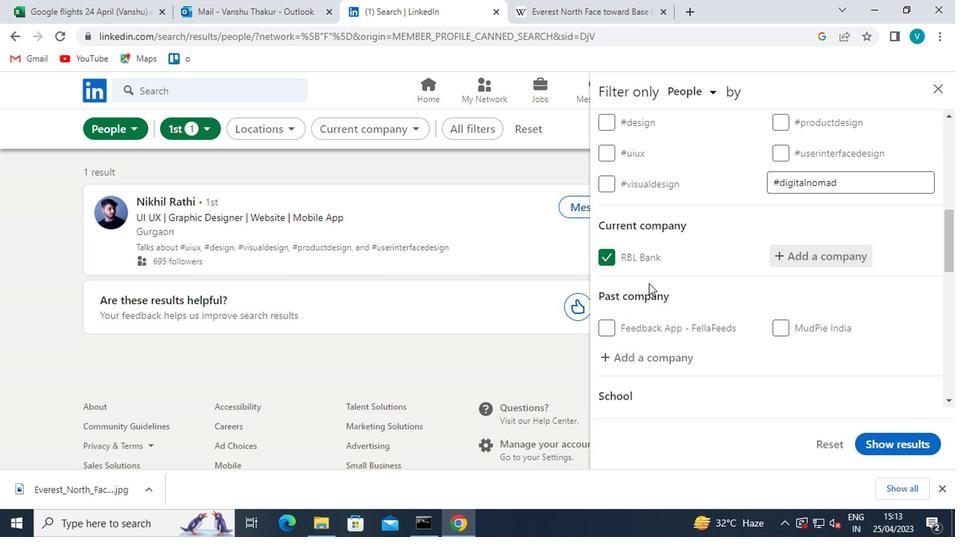 
Action: Mouse scrolled (548, 287) with delta (0, 0)
Screenshot: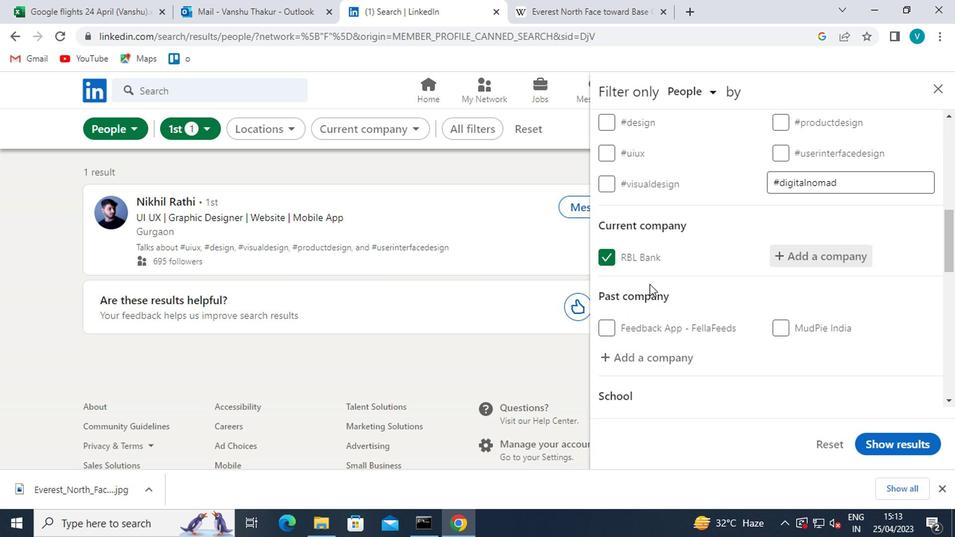 
Action: Mouse moved to (548, 288)
Screenshot: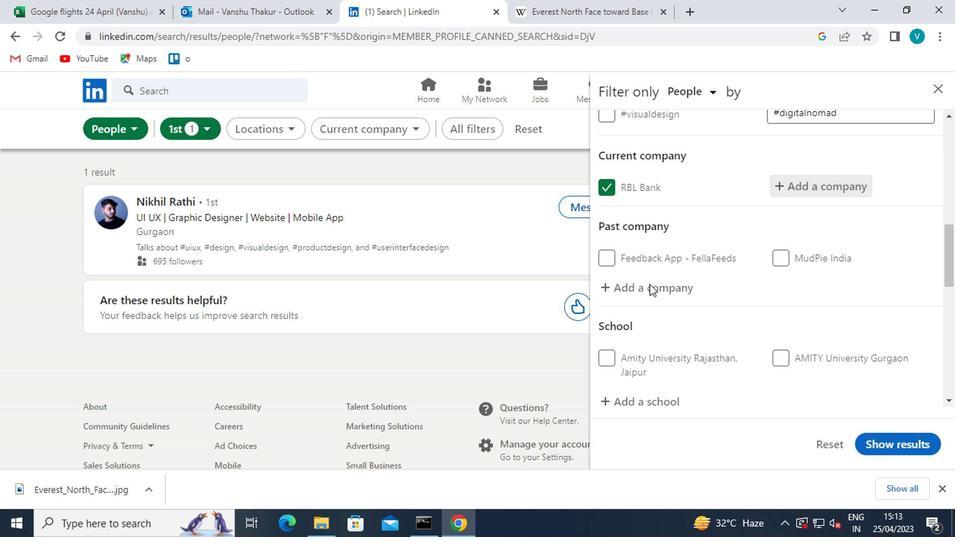 
Action: Mouse scrolled (548, 288) with delta (0, 0)
Screenshot: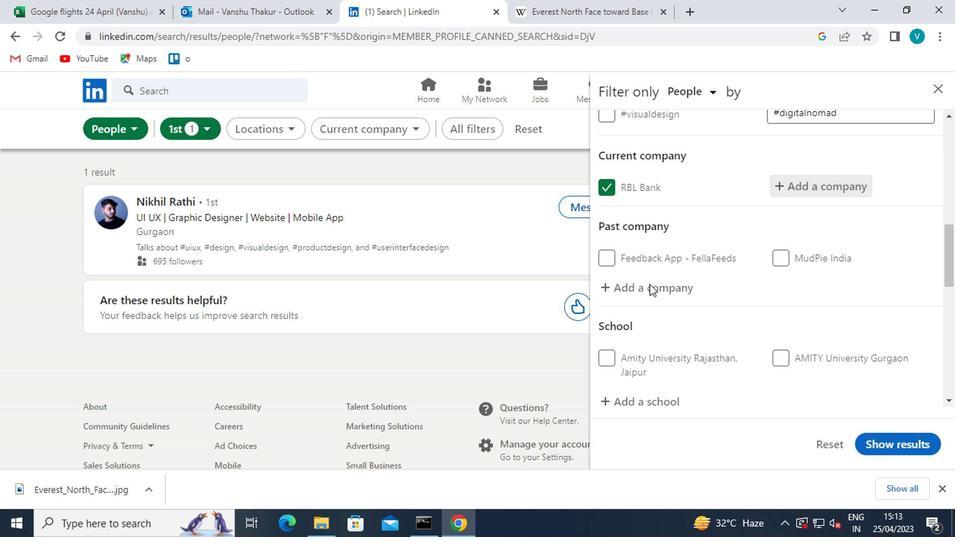 
Action: Mouse moved to (548, 288)
Screenshot: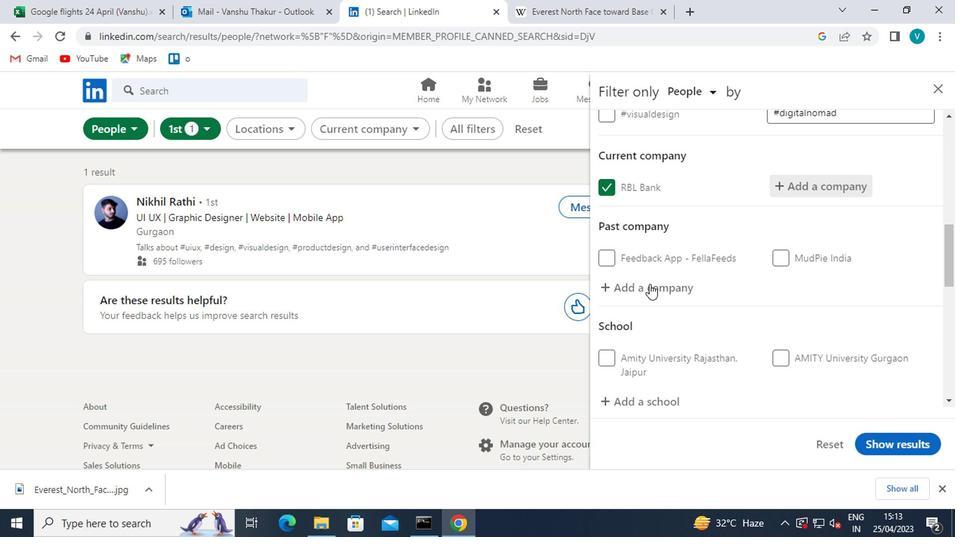 
Action: Mouse scrolled (548, 288) with delta (0, 0)
Screenshot: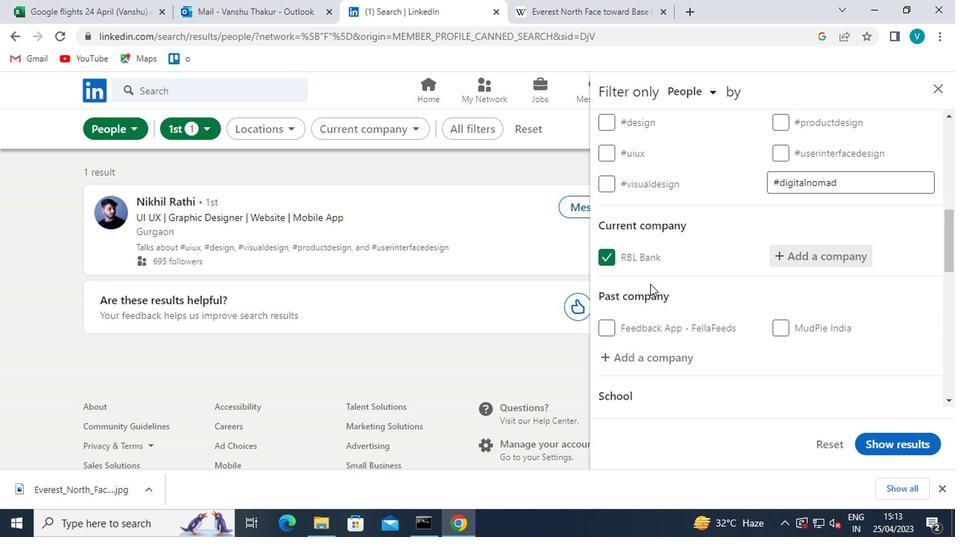 
Action: Mouse scrolled (548, 287) with delta (0, 0)
Screenshot: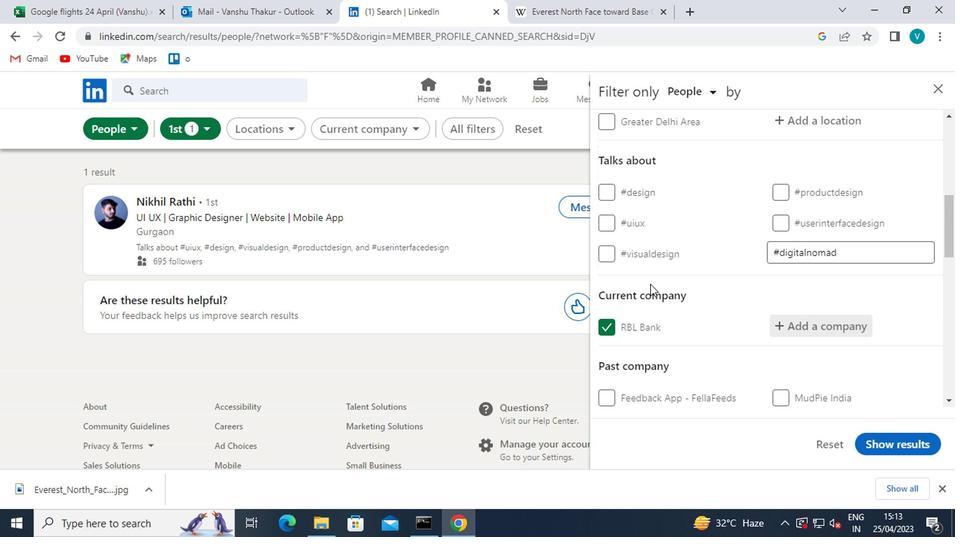 
Action: Mouse scrolled (548, 287) with delta (0, 0)
Screenshot: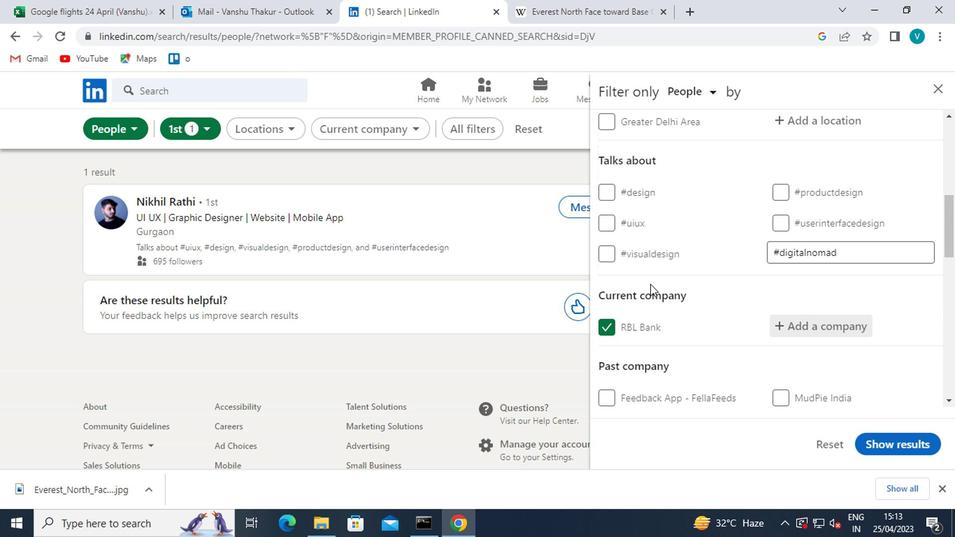 
Action: Mouse scrolled (548, 287) with delta (0, 0)
Screenshot: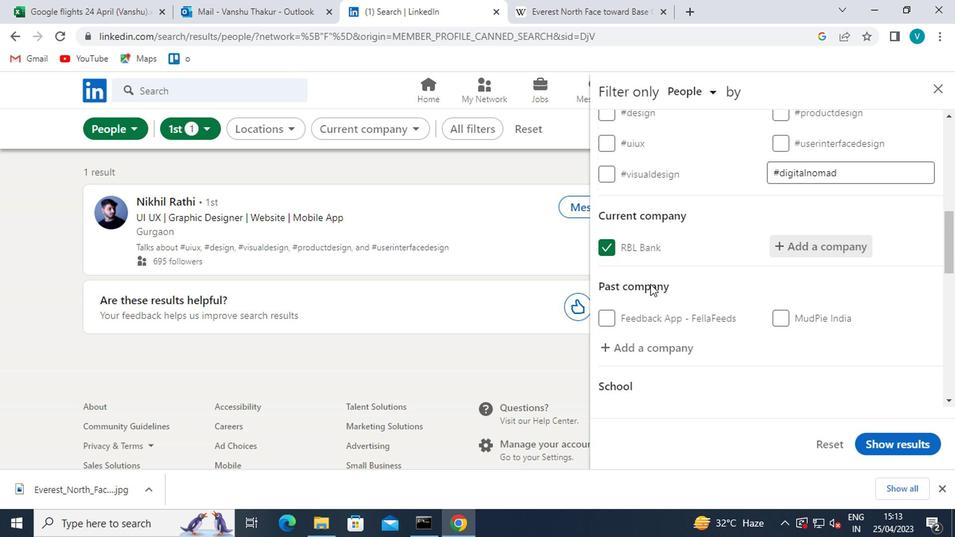 
Action: Mouse scrolled (548, 287) with delta (0, 0)
Screenshot: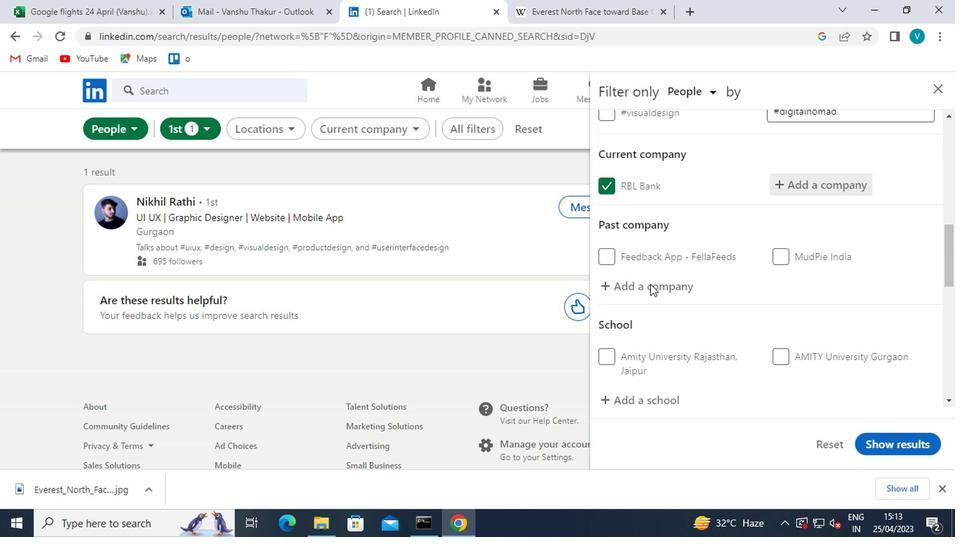 
Action: Mouse moved to (564, 272)
Screenshot: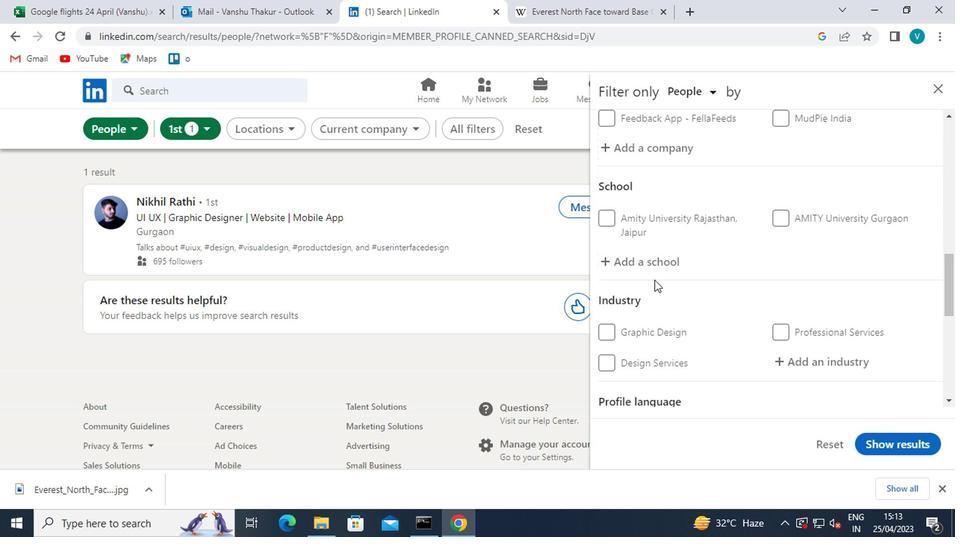 
Action: Mouse pressed left at (564, 272)
Screenshot: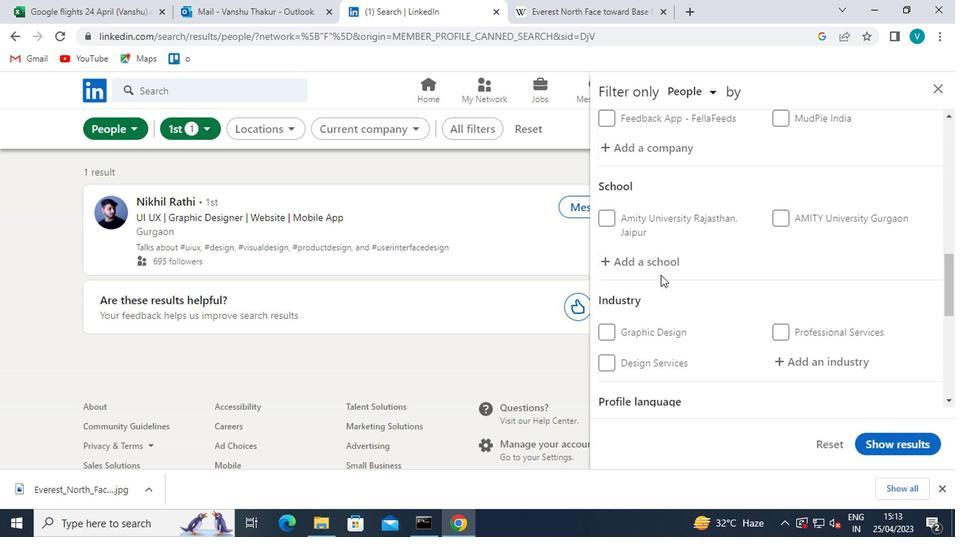 
Action: Key pressed <Key.shift>CRESCENT<Key.space>
Screenshot: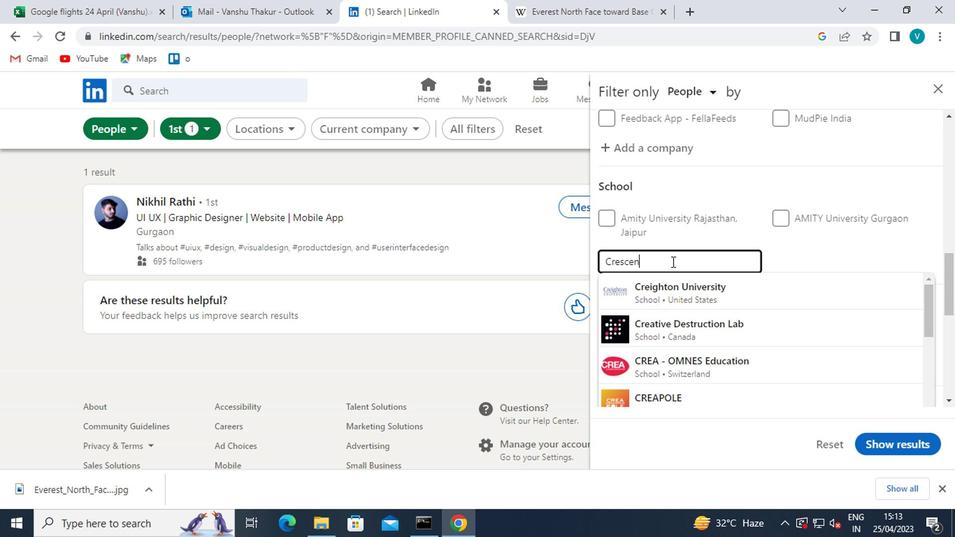 
Action: Mouse moved to (565, 290)
Screenshot: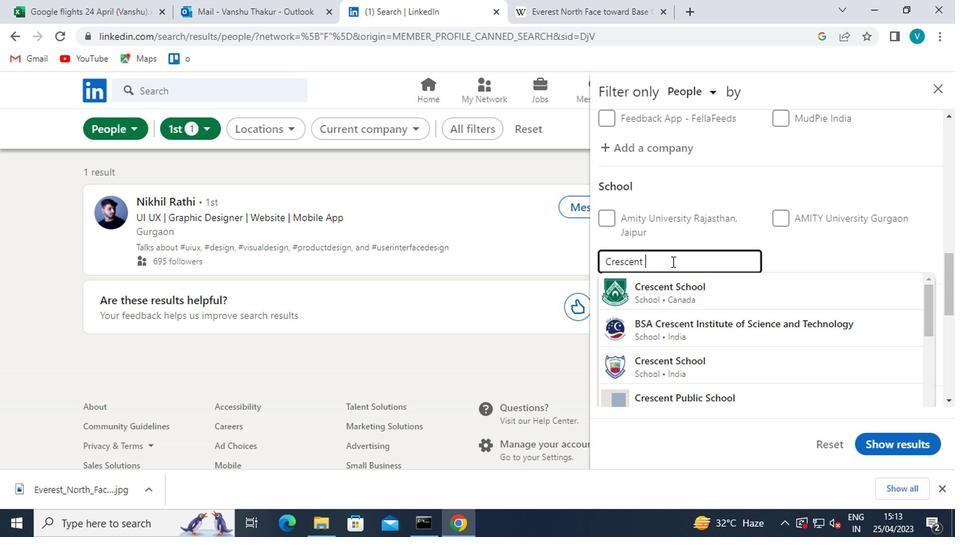 
Action: Mouse pressed left at (565, 290)
Screenshot: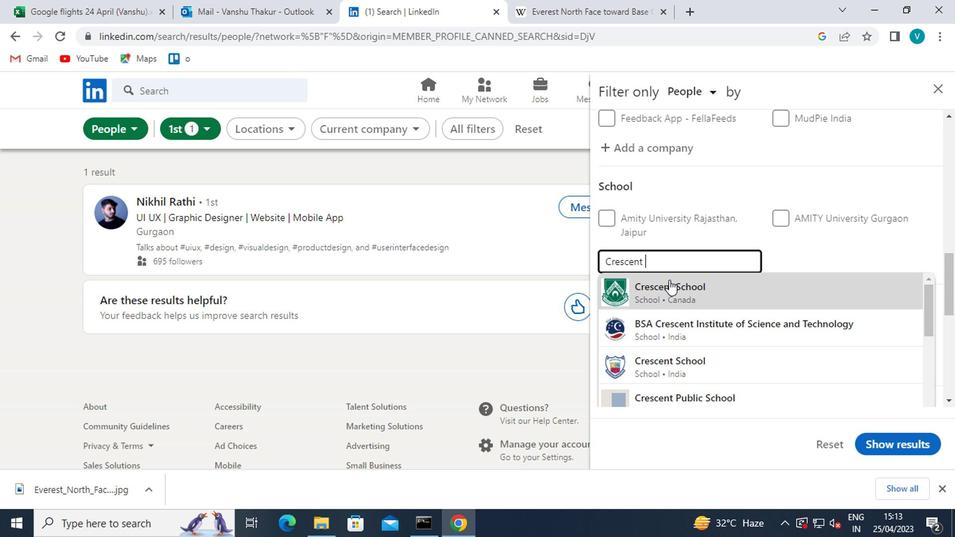 
Action: Mouse moved to (566, 291)
Screenshot: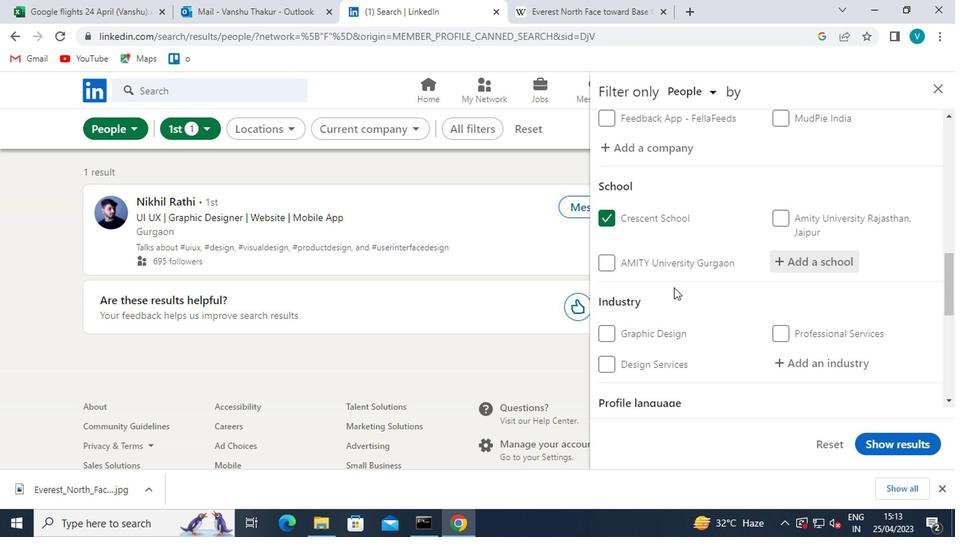 
Action: Mouse scrolled (566, 290) with delta (0, 0)
Screenshot: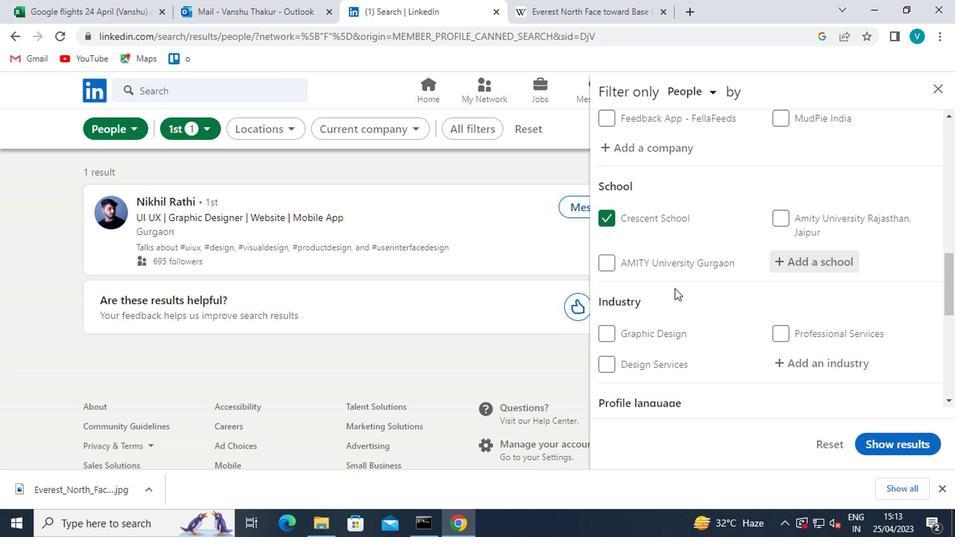 
Action: Mouse moved to (644, 297)
Screenshot: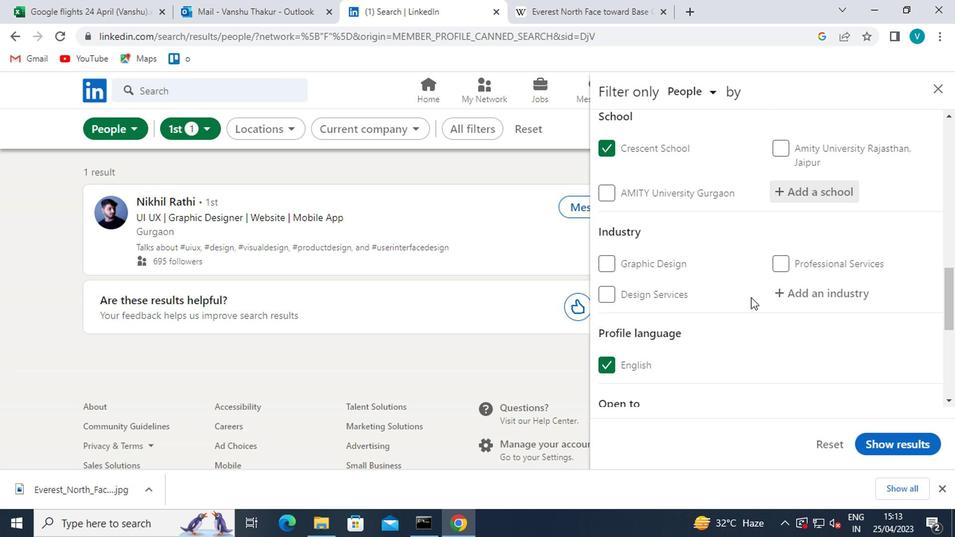 
Action: Mouse pressed left at (644, 297)
Screenshot: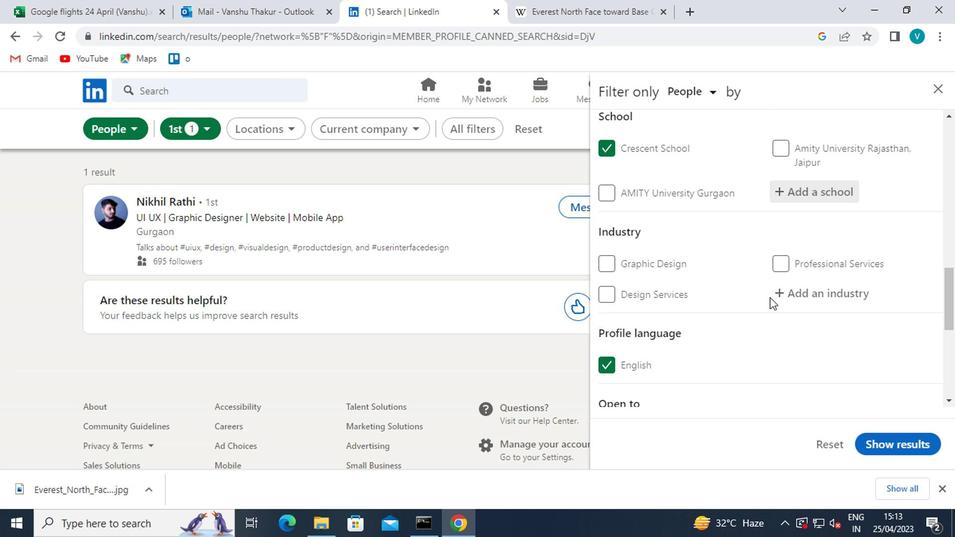 
Action: Mouse moved to (645, 297)
Screenshot: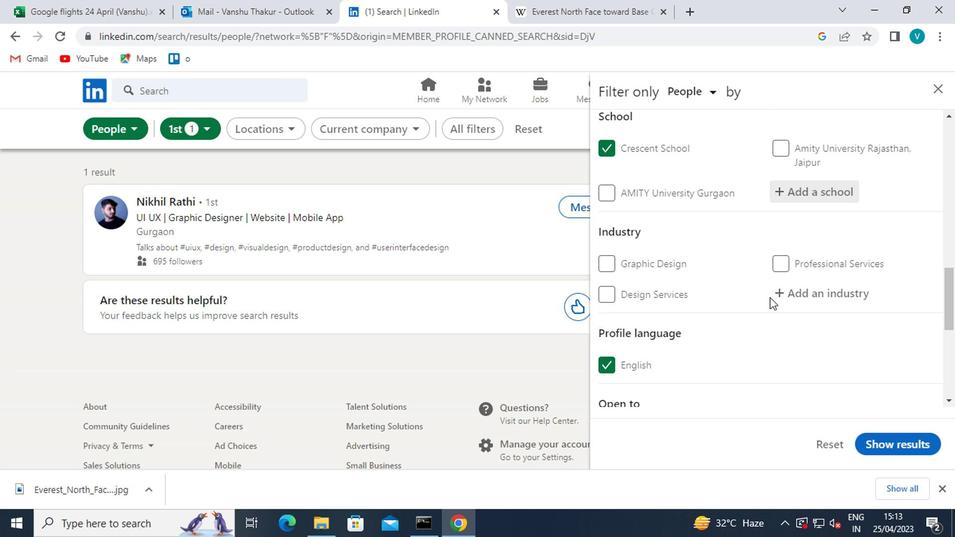 
Action: Key pressed <Key.shift>BROADCASR<Key.backspace>T<Key.space><Key.shift>MEDIA<Key.space>
Screenshot: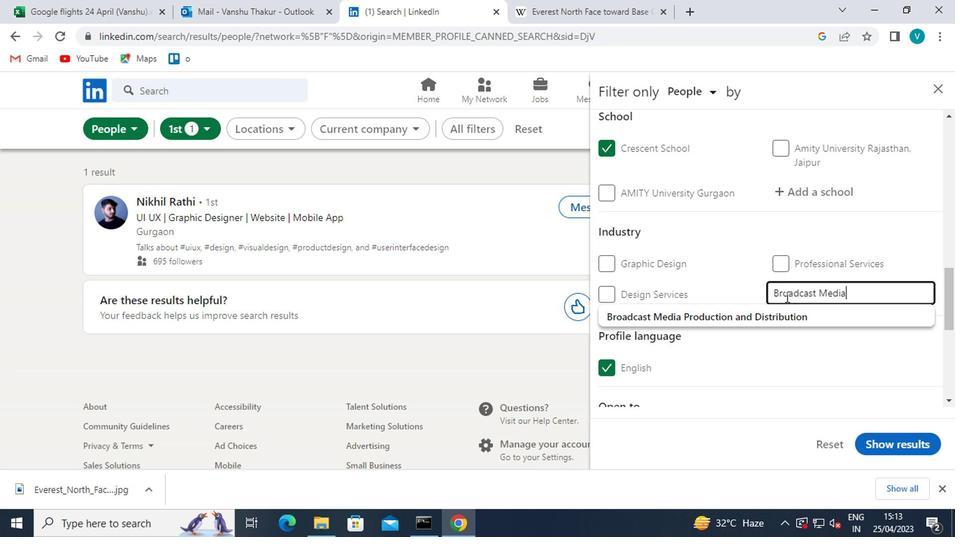 
Action: Mouse moved to (623, 309)
Screenshot: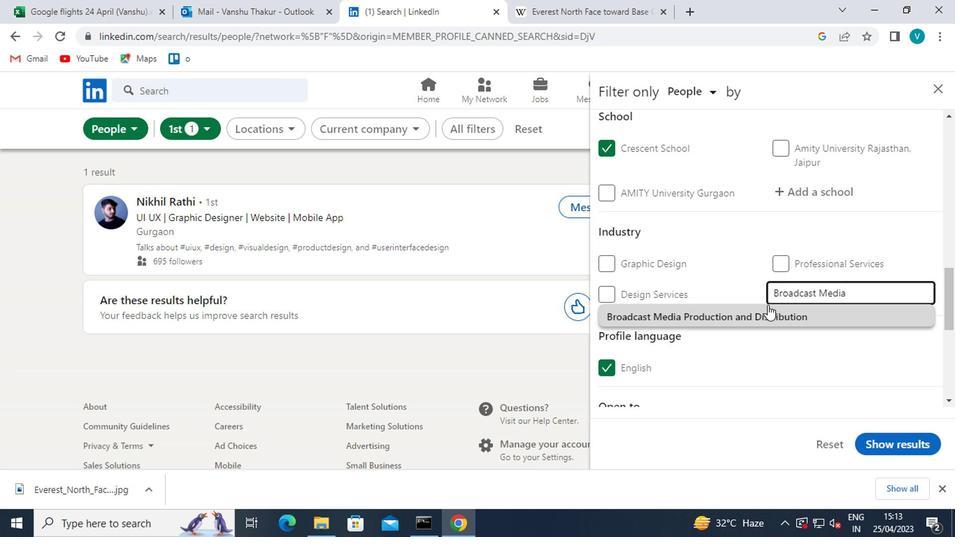 
Action: Mouse pressed left at (623, 309)
Screenshot: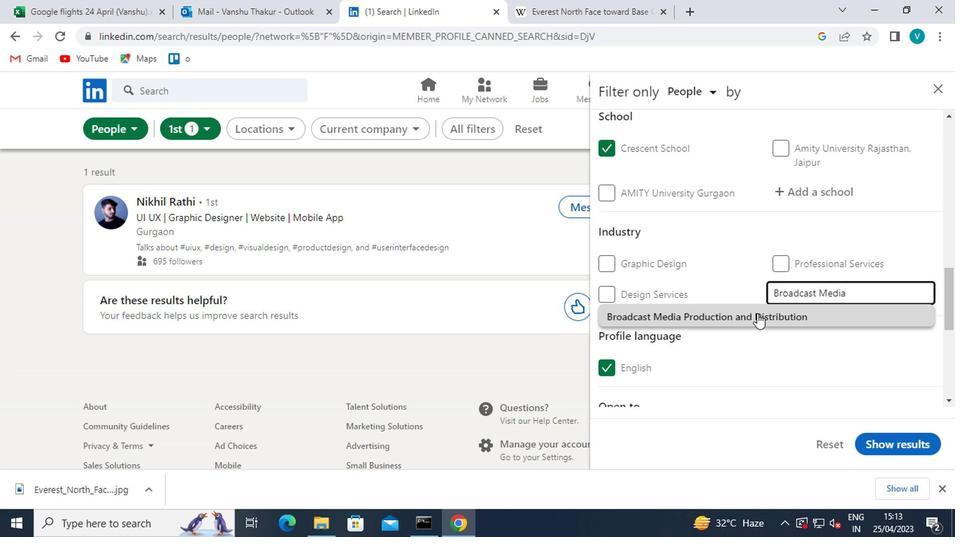
Action: Mouse moved to (626, 308)
Screenshot: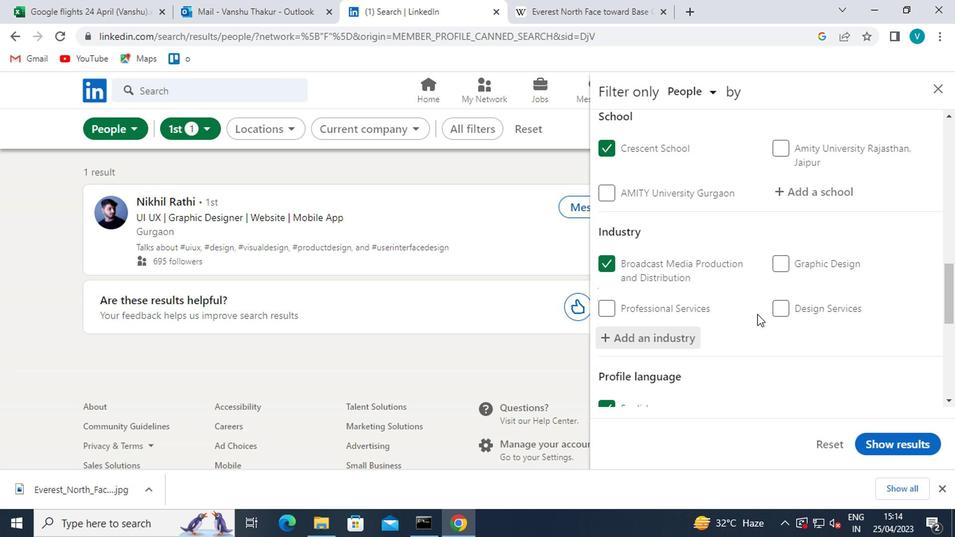 
Action: Mouse scrolled (626, 308) with delta (0, 0)
Screenshot: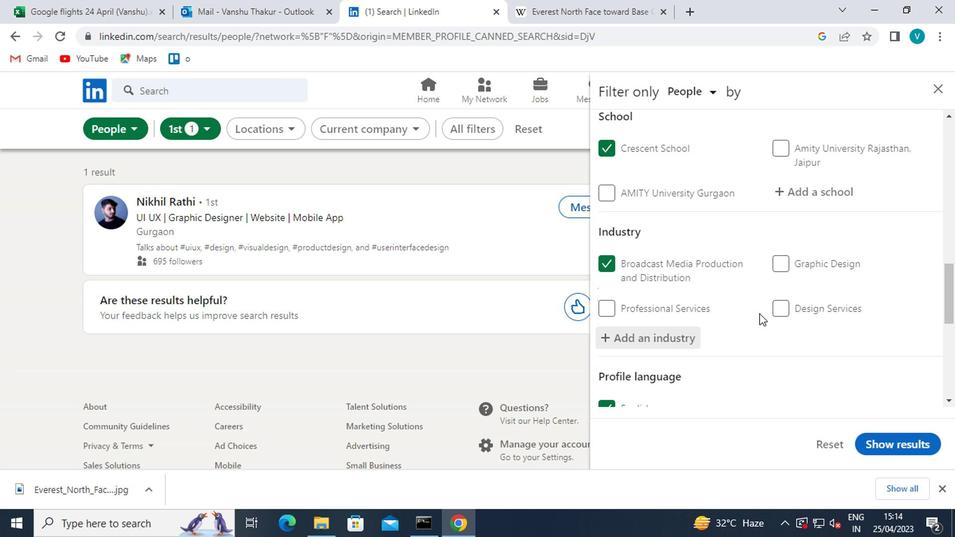 
Action: Mouse moved to (626, 308)
Screenshot: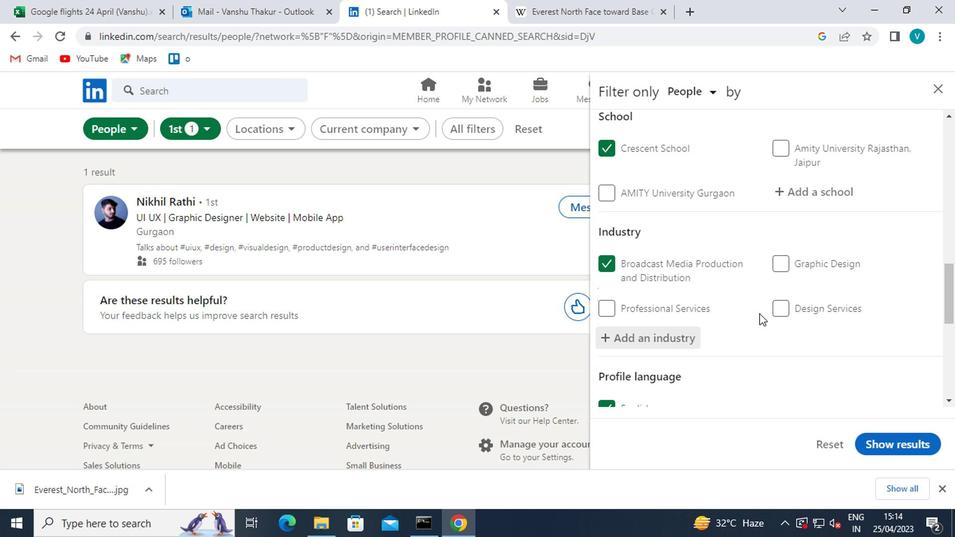 
Action: Mouse scrolled (626, 307) with delta (0, 0)
Screenshot: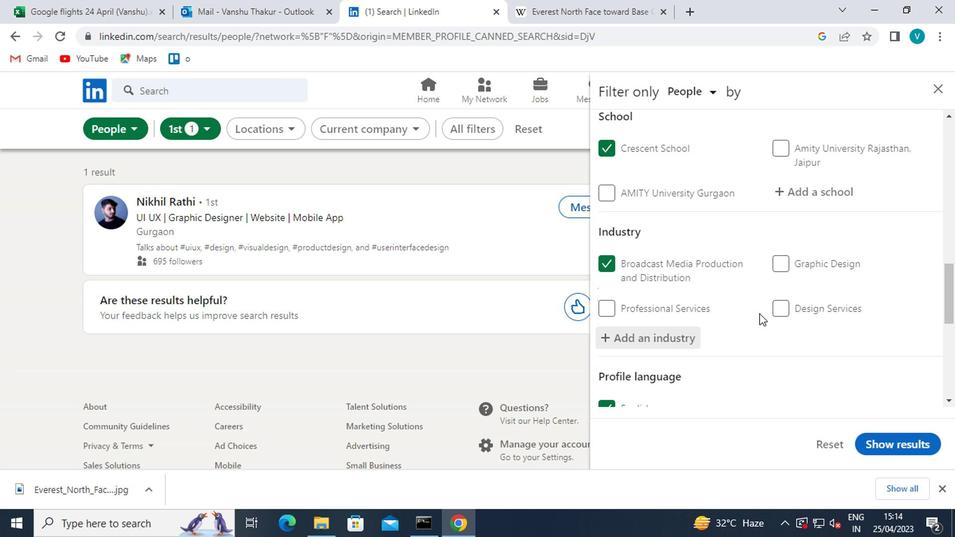 
Action: Mouse scrolled (626, 307) with delta (0, 0)
Screenshot: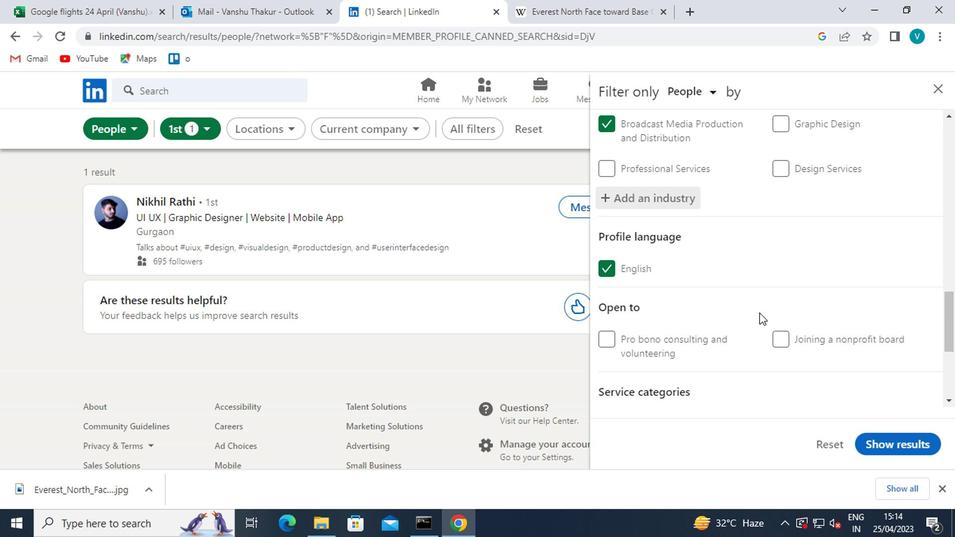 
Action: Mouse scrolled (626, 307) with delta (0, 0)
Screenshot: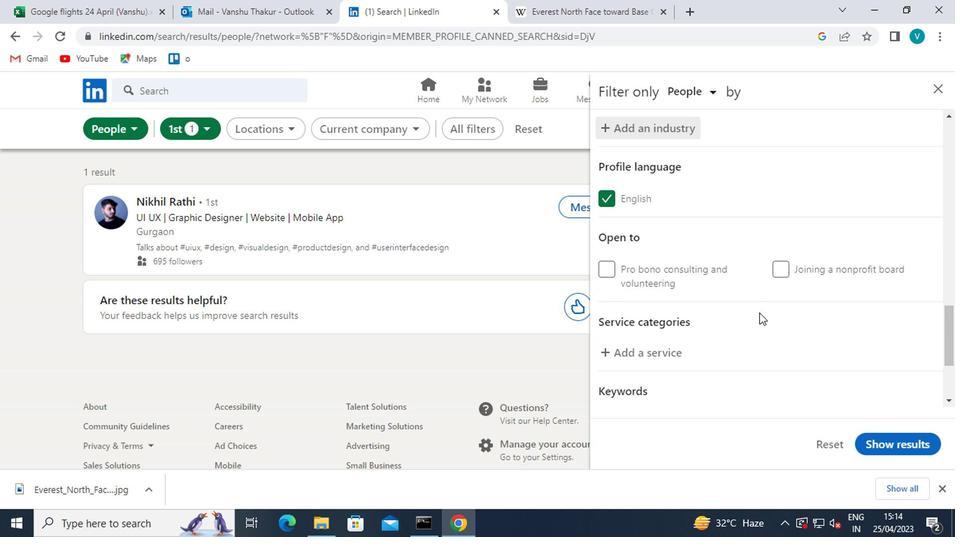 
Action: Mouse moved to (558, 286)
Screenshot: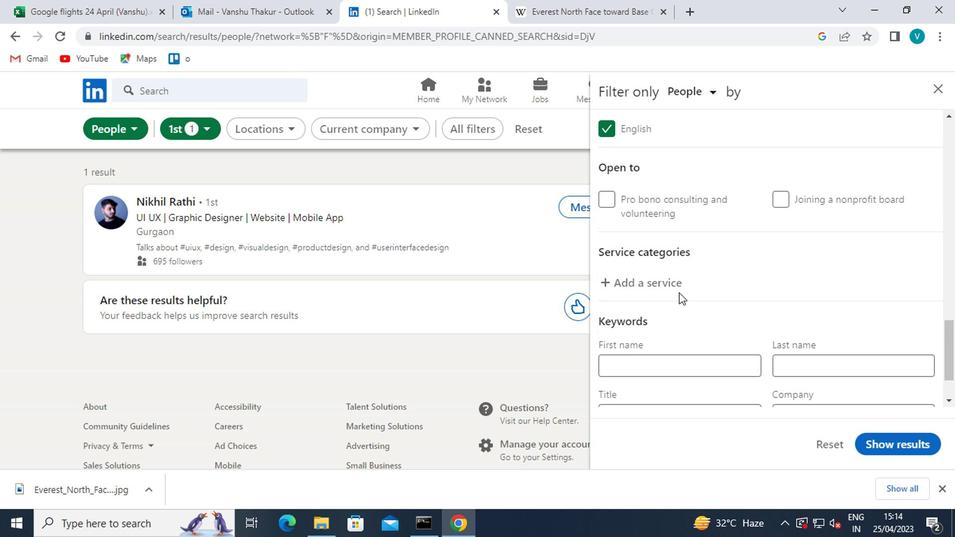 
Action: Mouse pressed left at (558, 286)
Screenshot: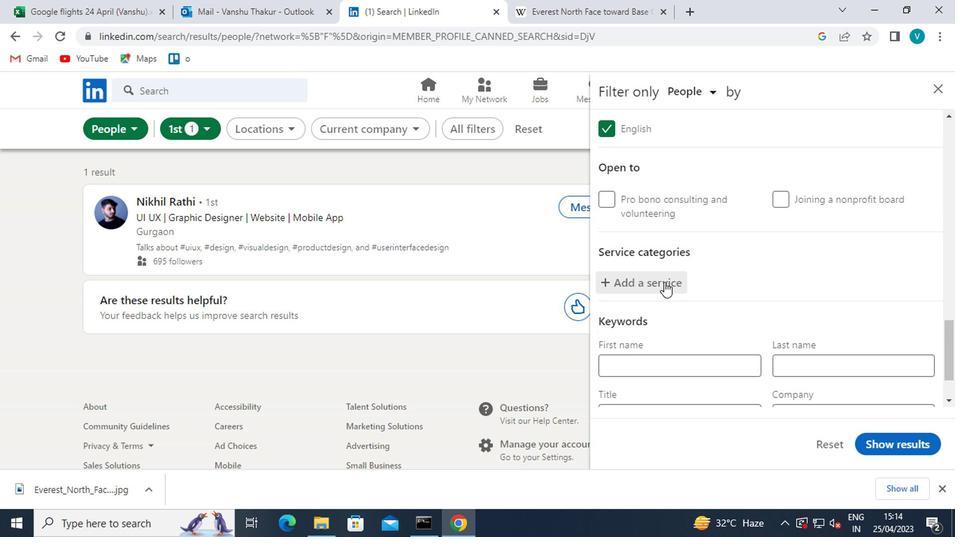 
Action: Key pressed <Key.shift>MARKET<Key.space><Key.shift>RESER<Key.backspace>
Screenshot: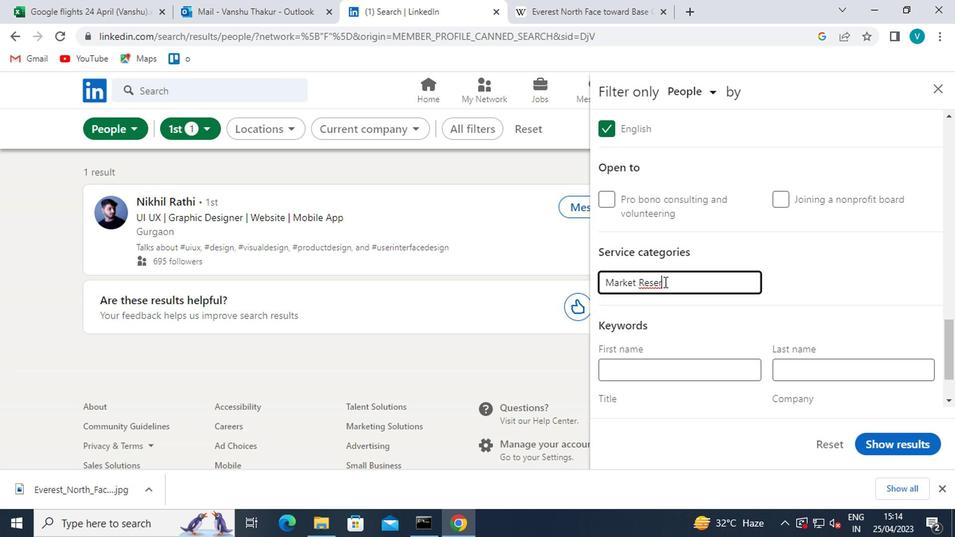 
Action: Mouse moved to (554, 300)
Screenshot: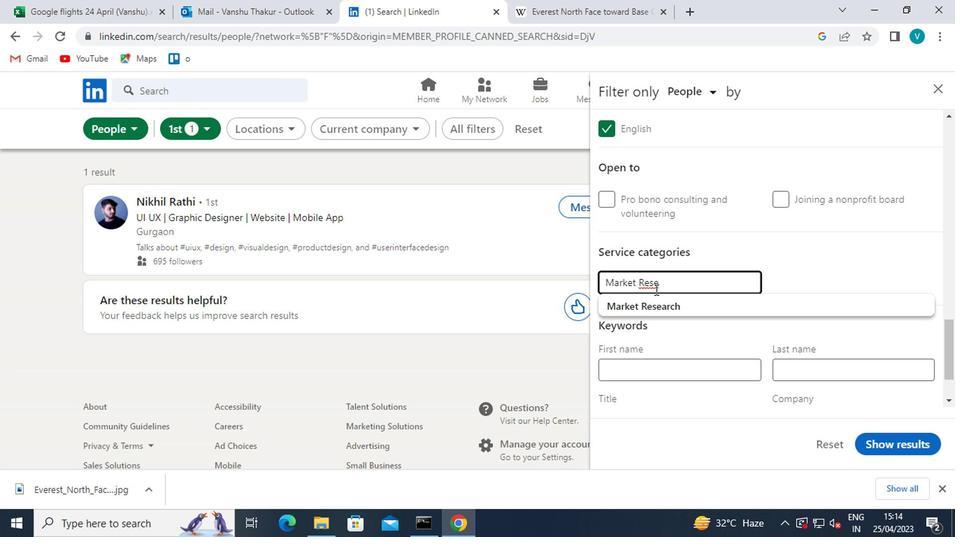 
Action: Mouse pressed left at (554, 300)
Screenshot: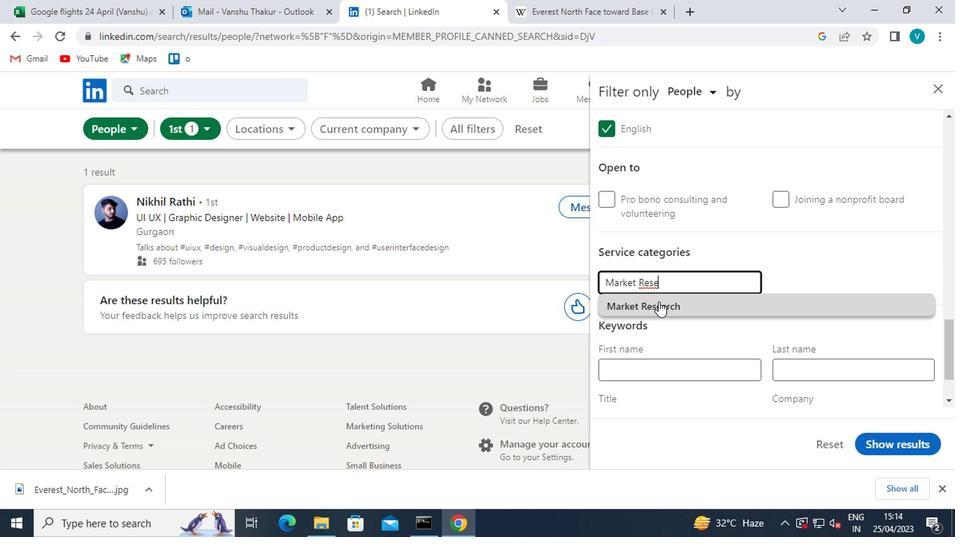 
Action: Mouse scrolled (554, 300) with delta (0, 0)
Screenshot: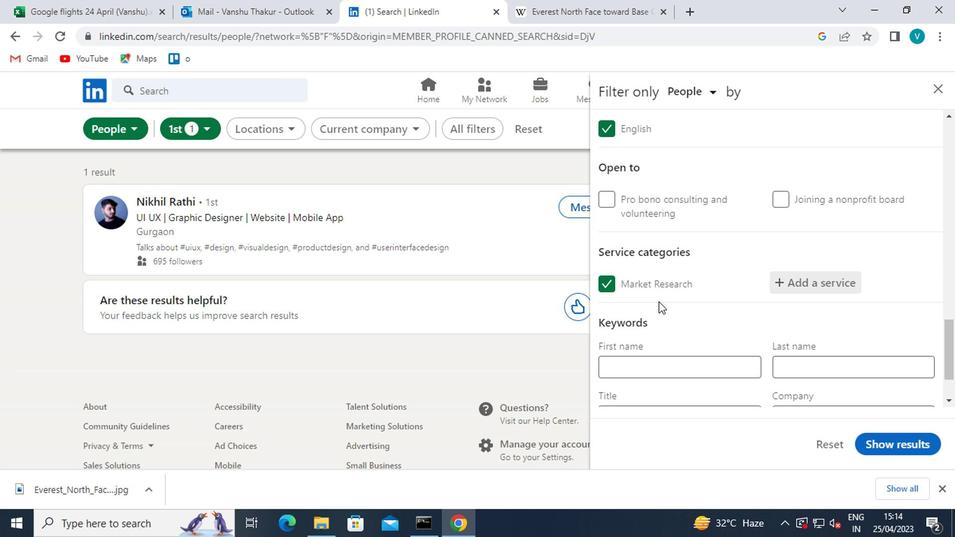 
Action: Mouse scrolled (554, 300) with delta (0, 0)
Screenshot: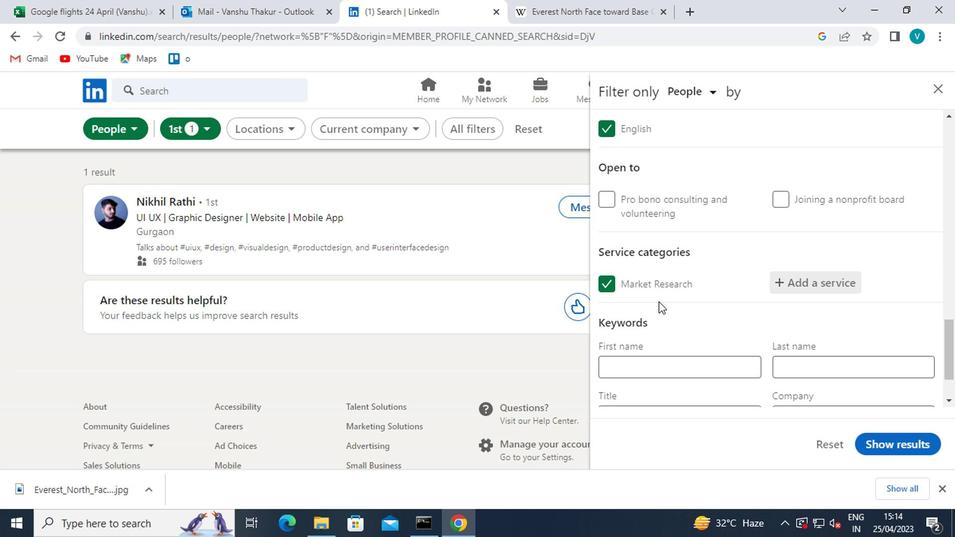 
Action: Mouse moved to (560, 328)
Screenshot: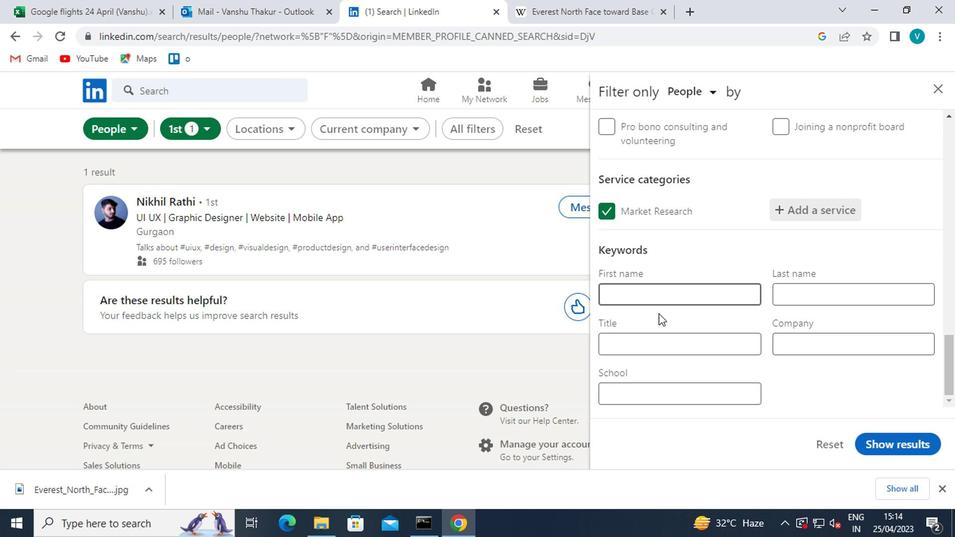 
Action: Mouse pressed left at (560, 328)
Screenshot: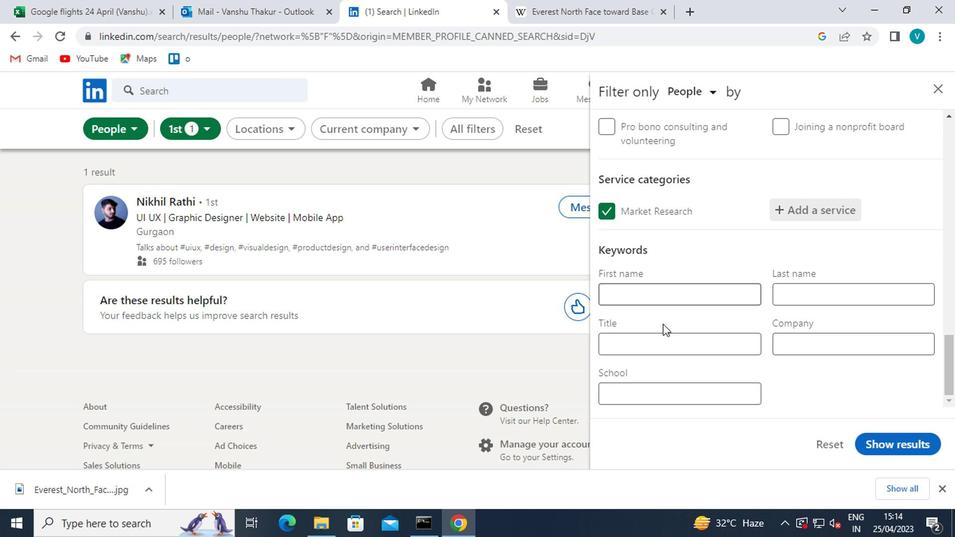 
Action: Mouse moved to (560, 328)
Screenshot: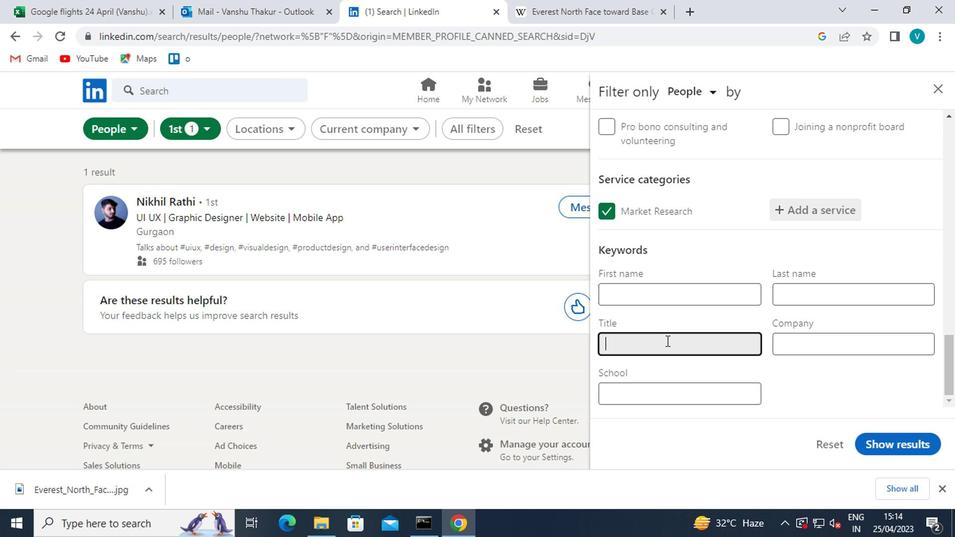
Action: Key pressed <Key.shift>GUIDANCE<Key.space><Key.shift>COUNSELOR
Screenshot: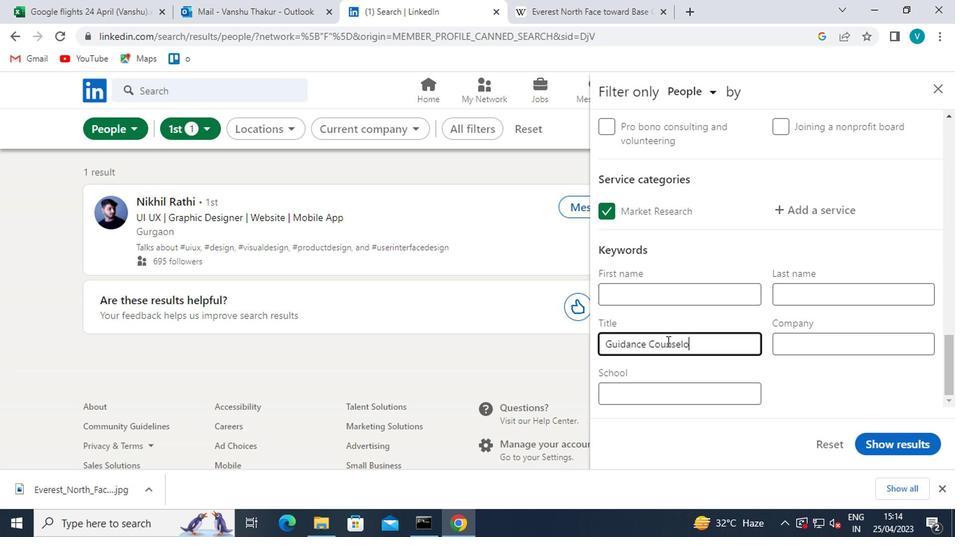 
Action: Mouse moved to (744, 404)
Screenshot: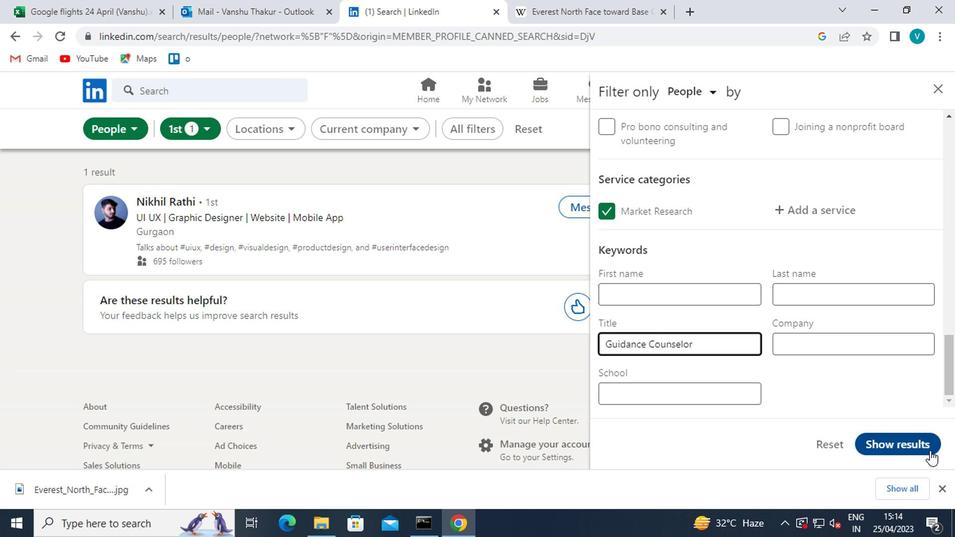 
Action: Mouse pressed left at (744, 404)
Screenshot: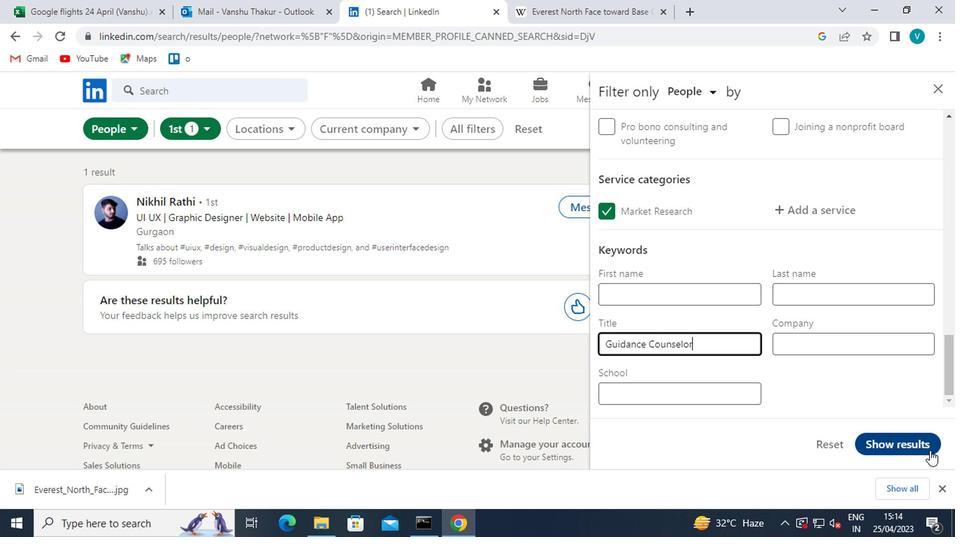 
Action: Mouse moved to (736, 402)
Screenshot: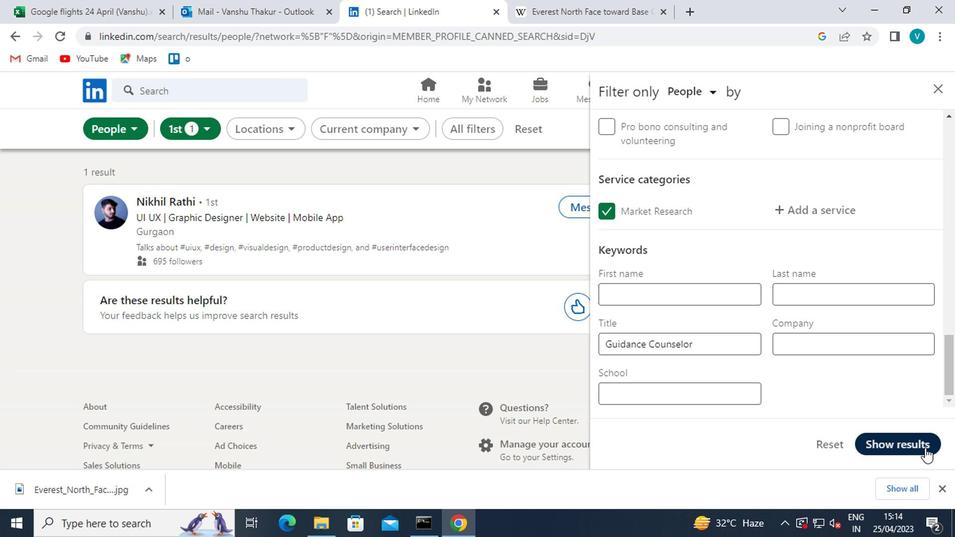 
